Task: Sort the unsolved tickets in your groups, group by Solved date in ascending order.
Action: Mouse moved to (75, 438)
Screenshot: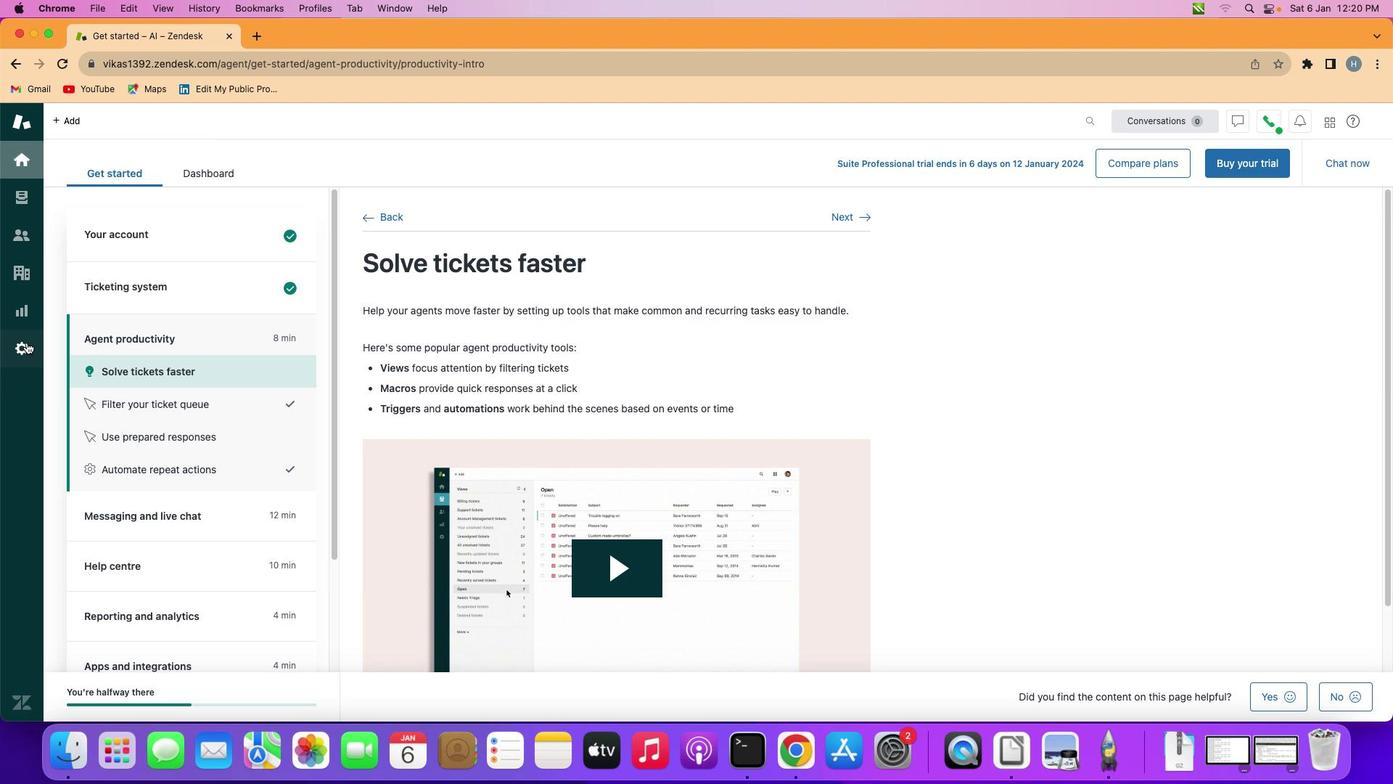 
Action: Mouse pressed left at (75, 438)
Screenshot: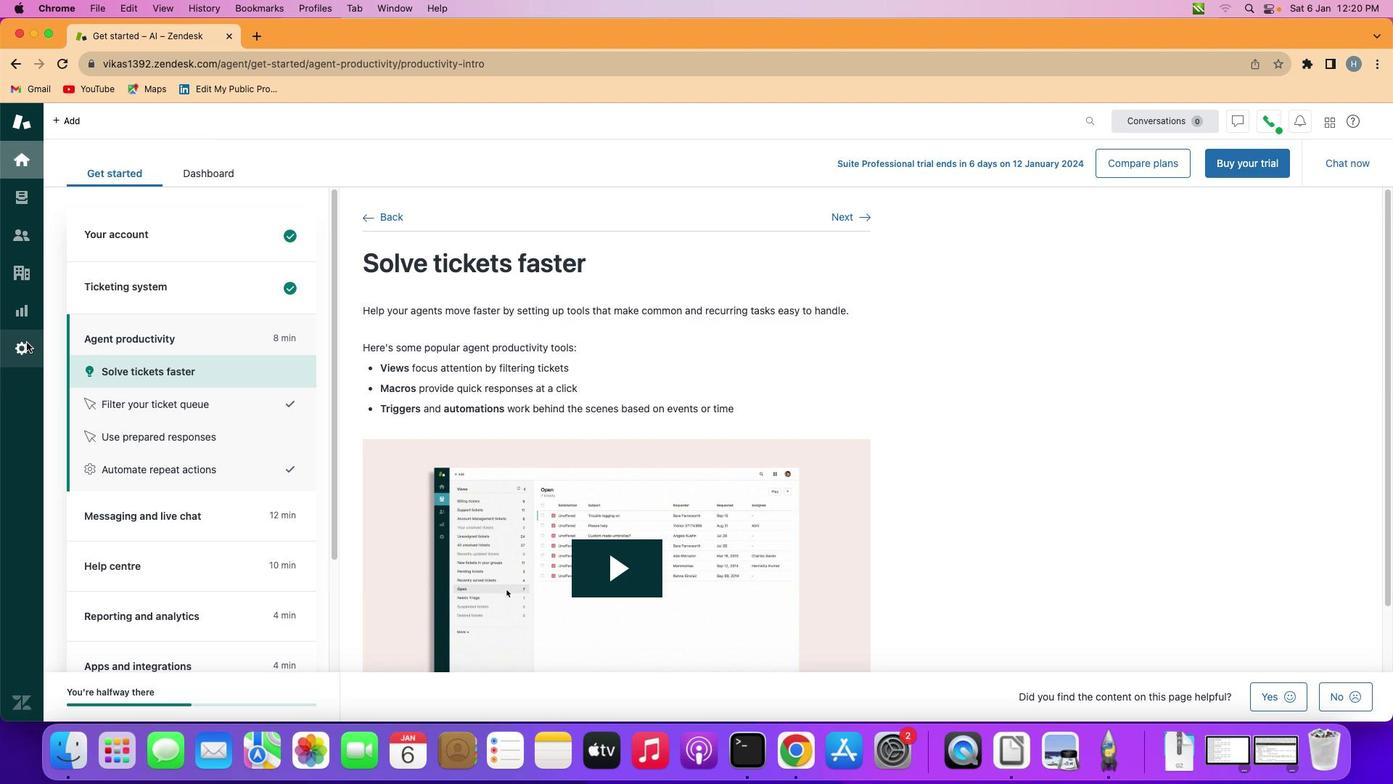 
Action: Mouse moved to (458, 553)
Screenshot: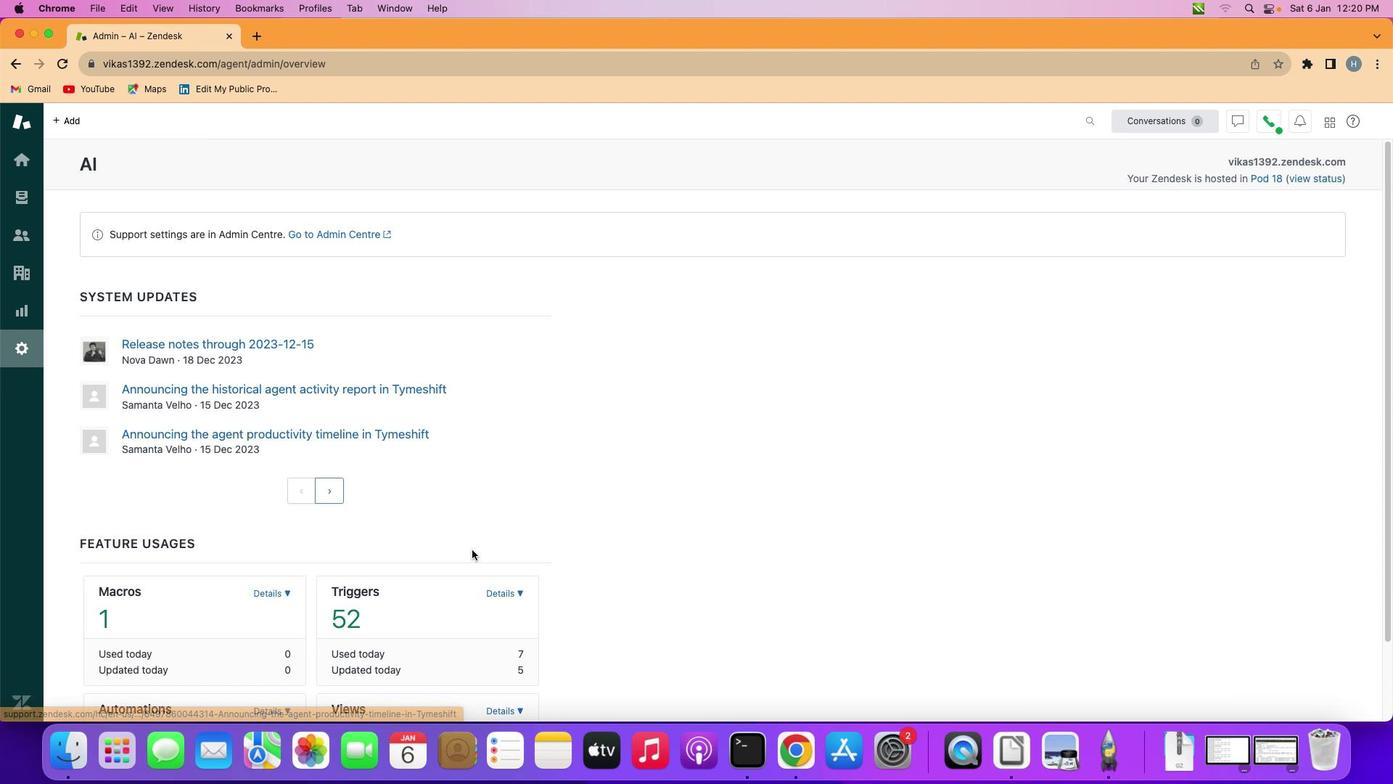 
Action: Mouse scrolled (458, 553) with delta (52, 246)
Screenshot: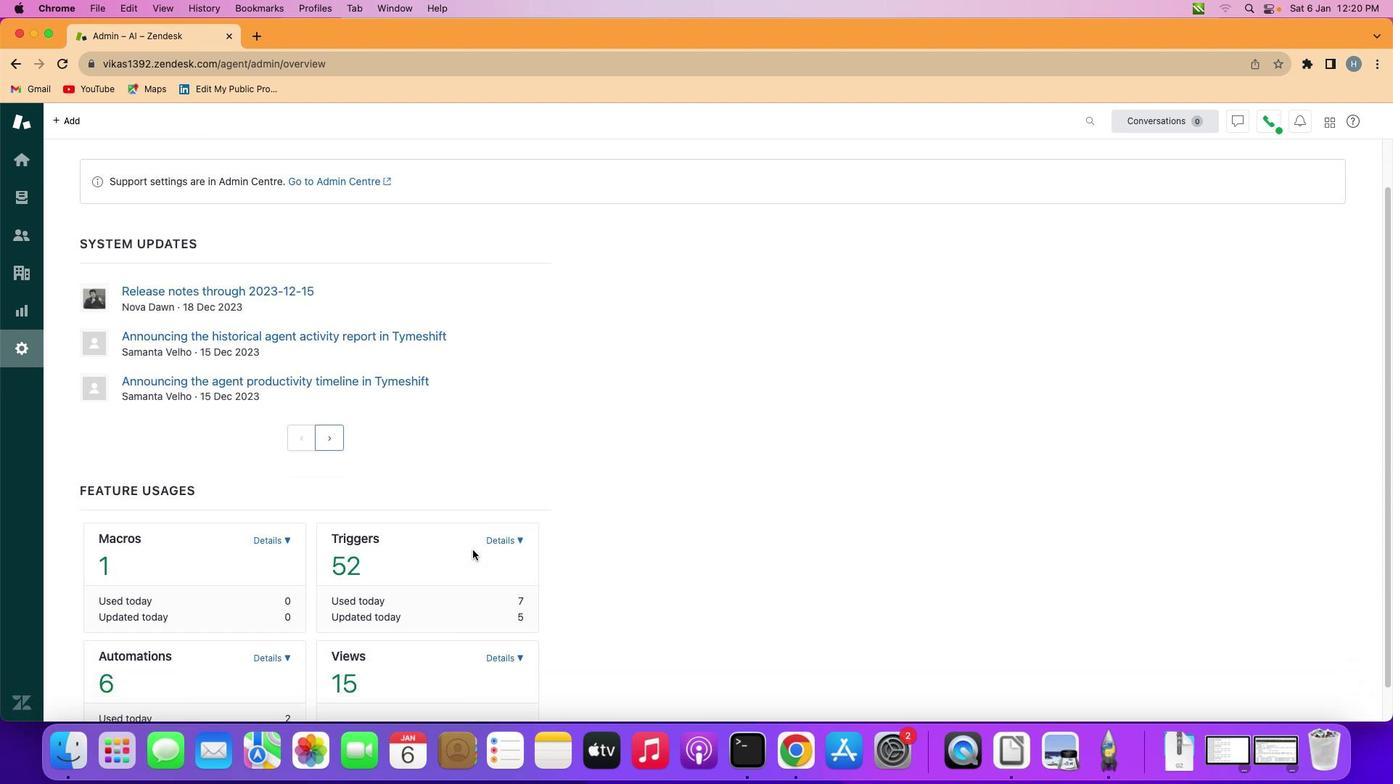 
Action: Mouse scrolled (458, 553) with delta (52, 246)
Screenshot: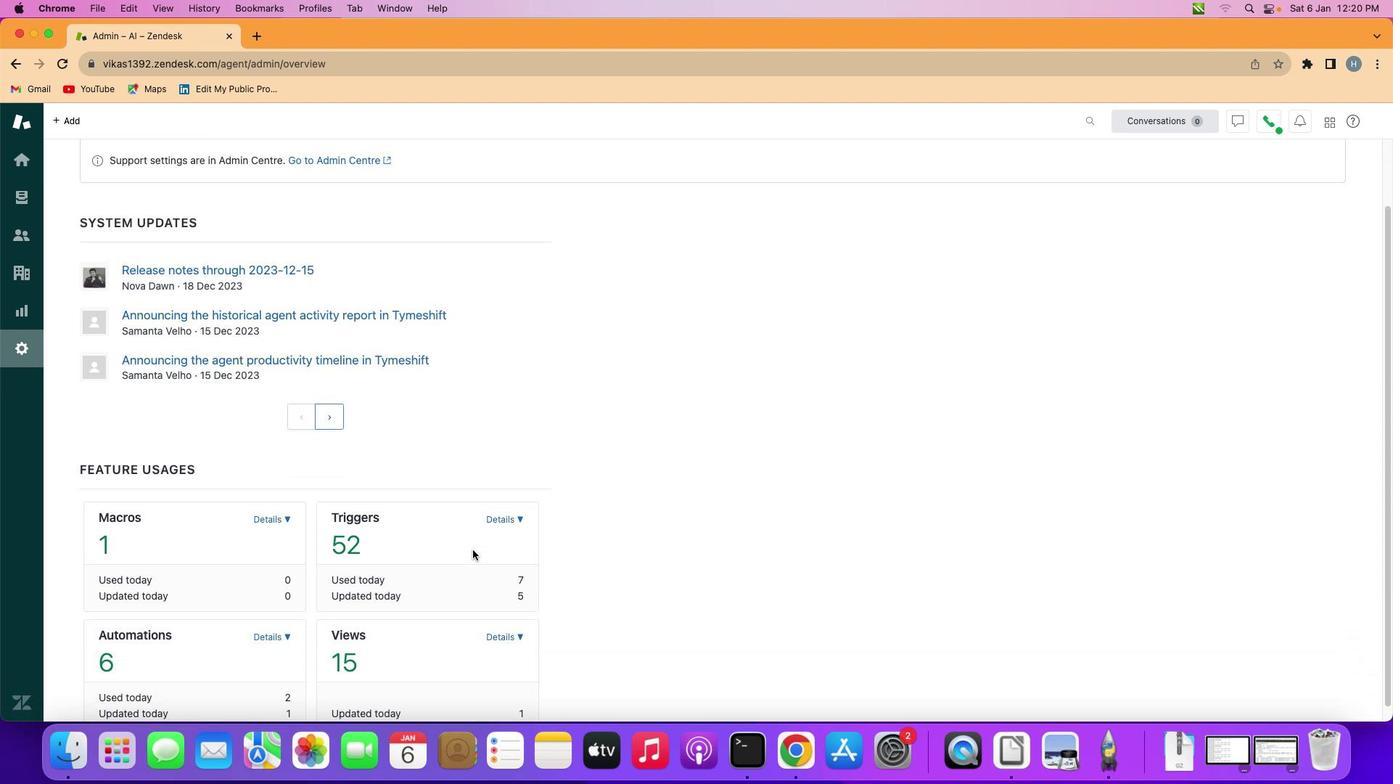 
Action: Mouse scrolled (458, 553) with delta (52, 245)
Screenshot: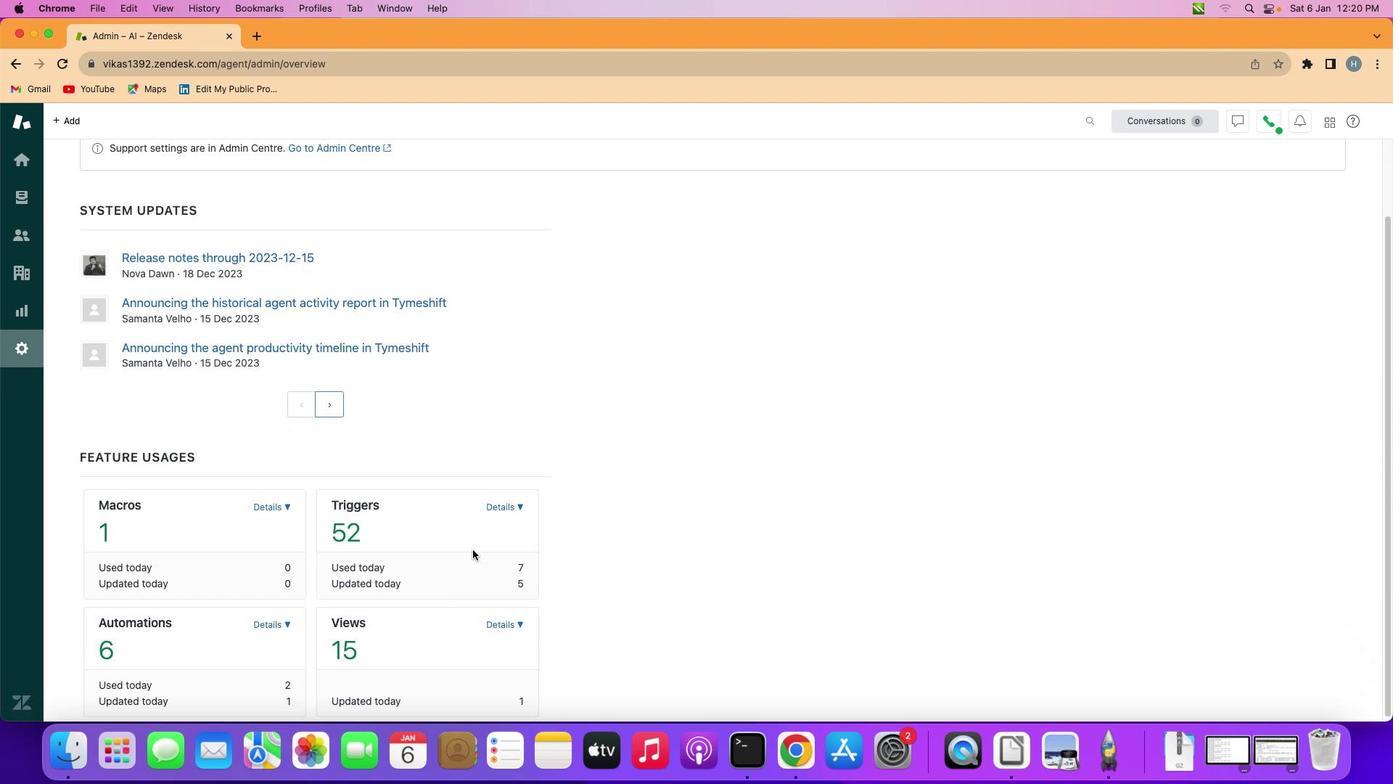 
Action: Mouse moved to (458, 553)
Screenshot: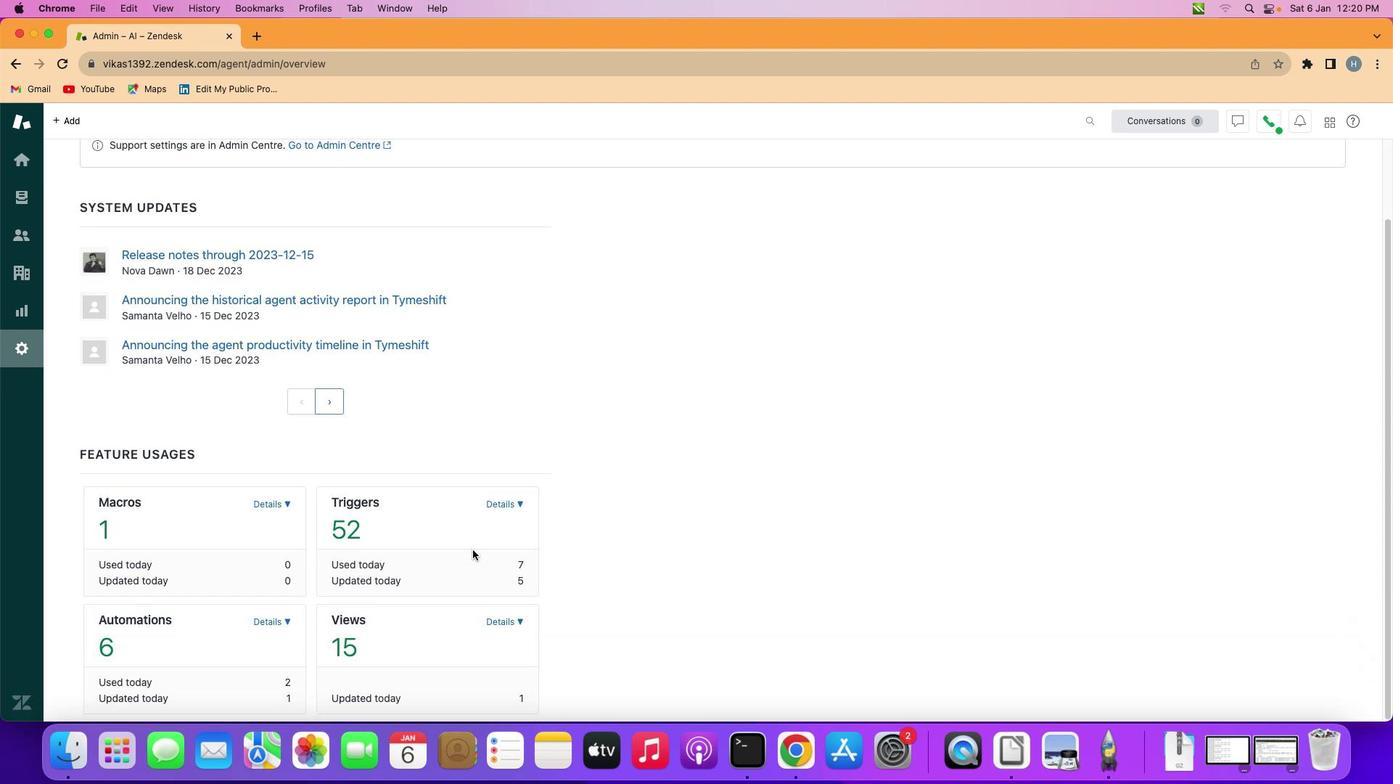 
Action: Mouse scrolled (458, 553) with delta (52, 244)
Screenshot: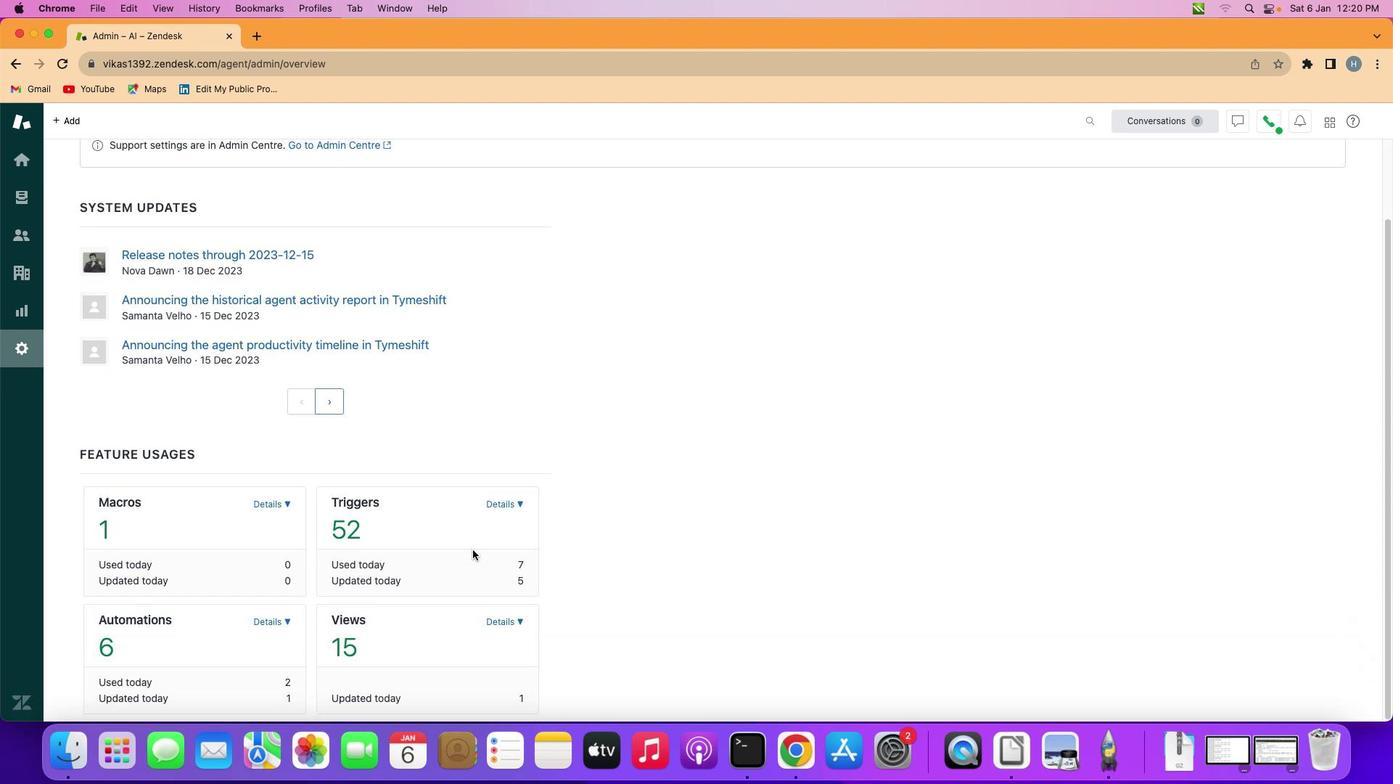 
Action: Mouse scrolled (458, 553) with delta (52, 244)
Screenshot: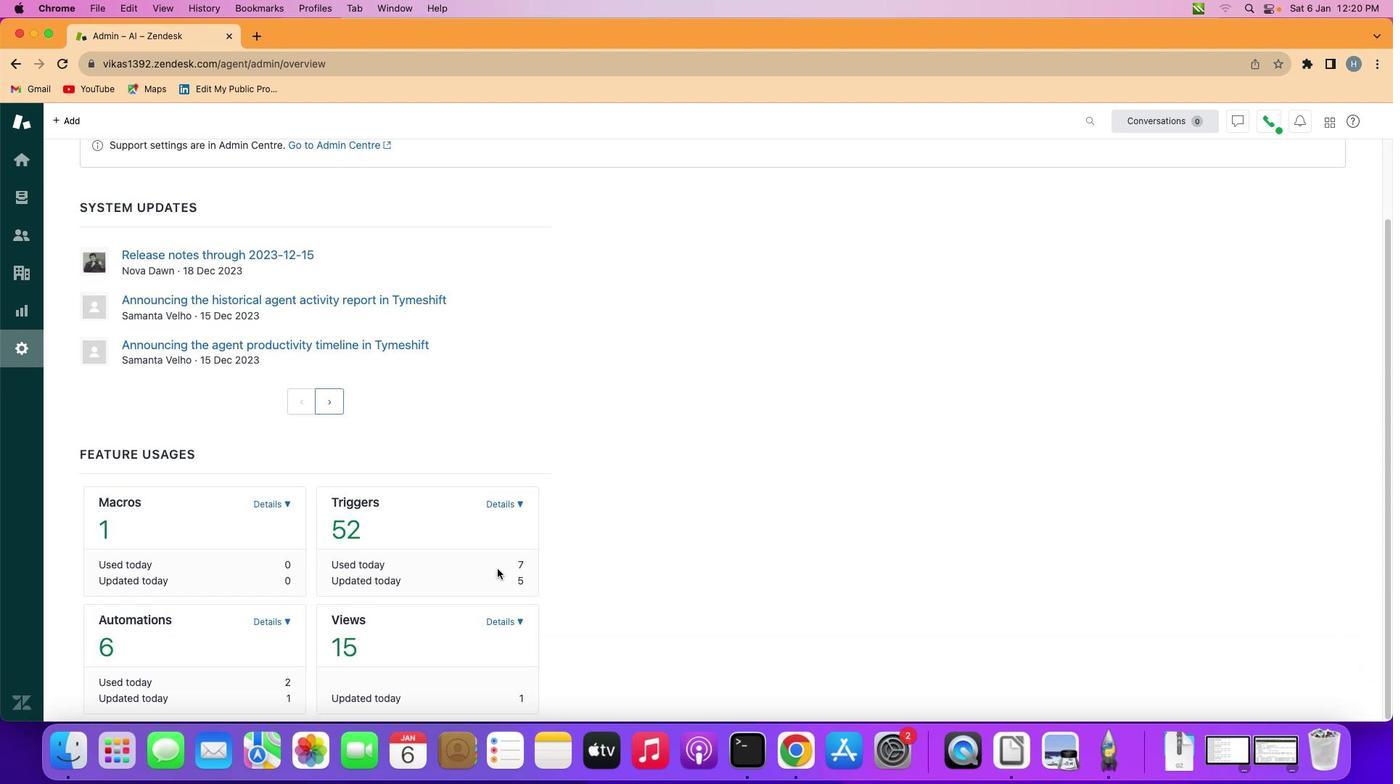 
Action: Mouse moved to (488, 591)
Screenshot: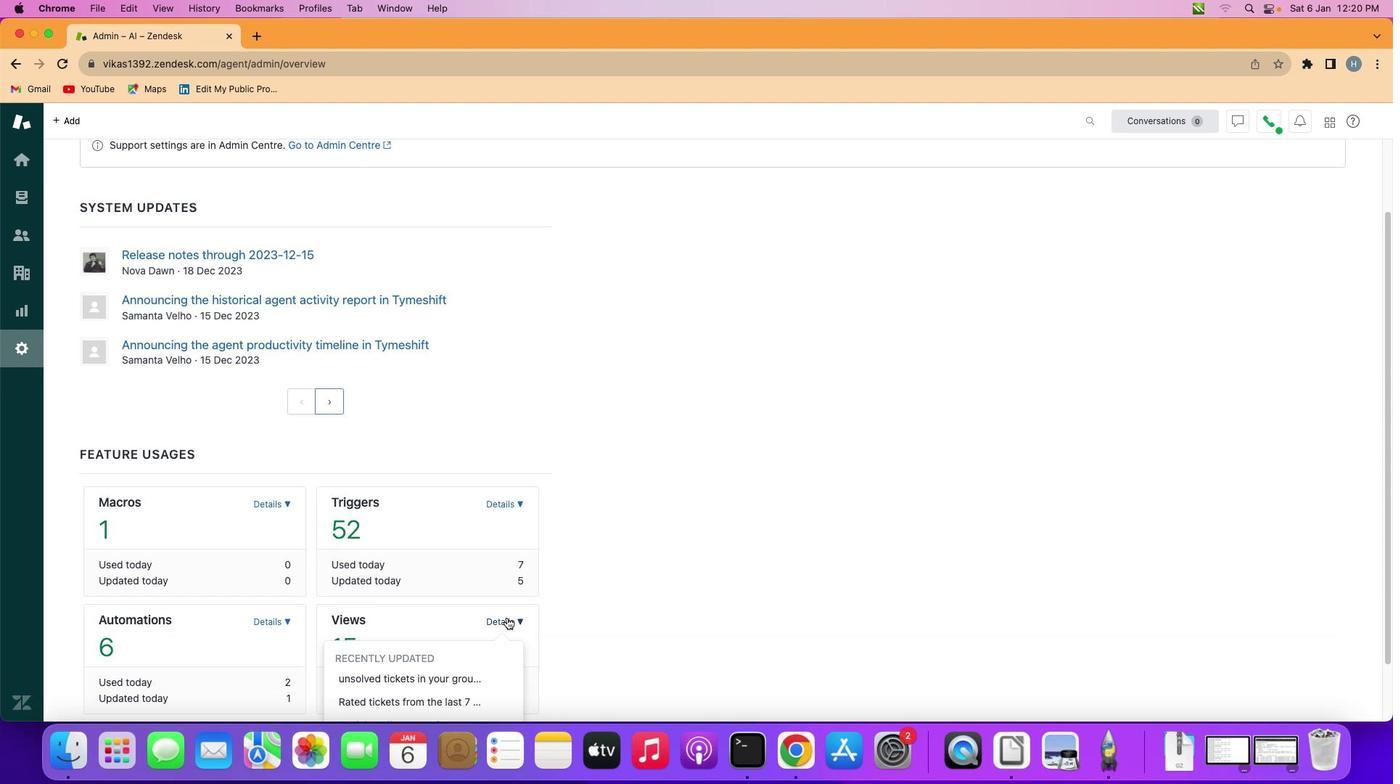 
Action: Mouse pressed left at (488, 591)
Screenshot: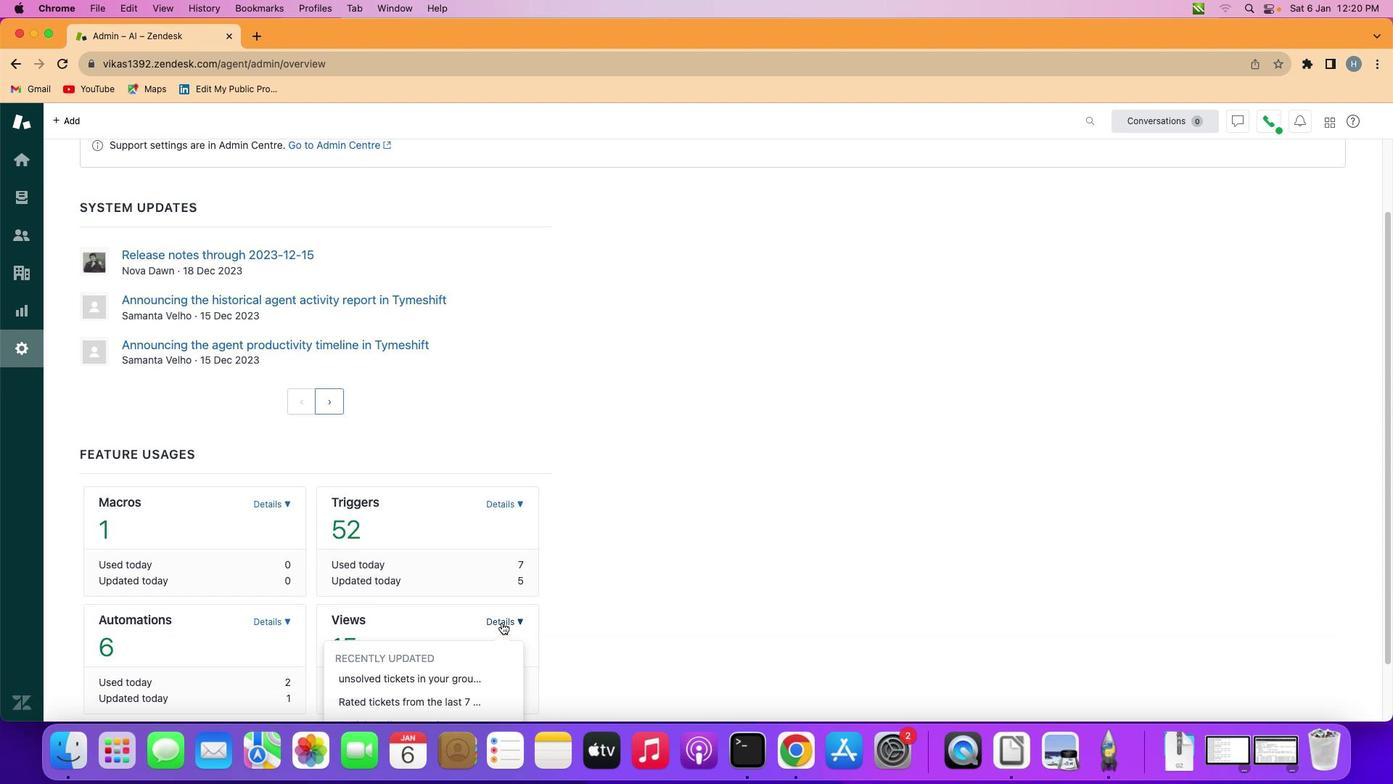 
Action: Mouse moved to (423, 625)
Screenshot: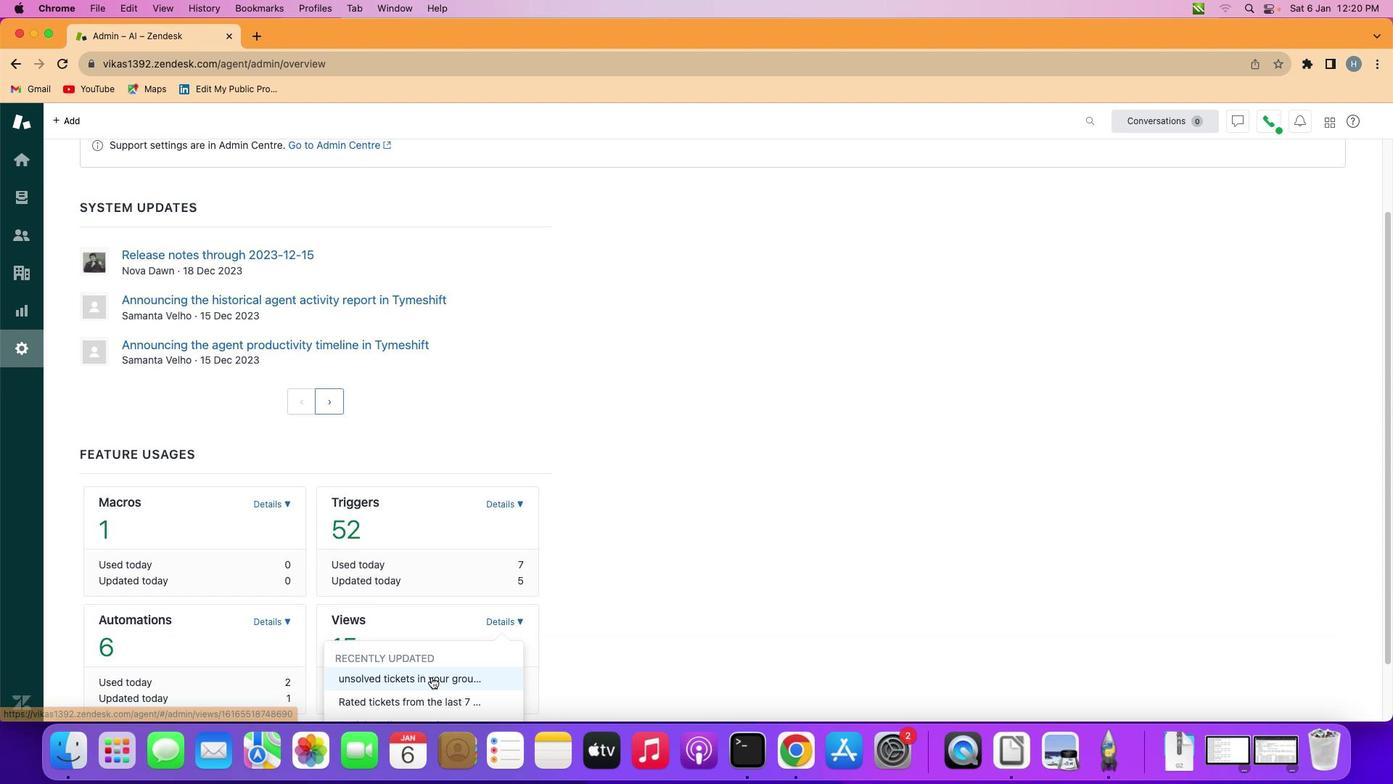 
Action: Mouse pressed left at (423, 625)
Screenshot: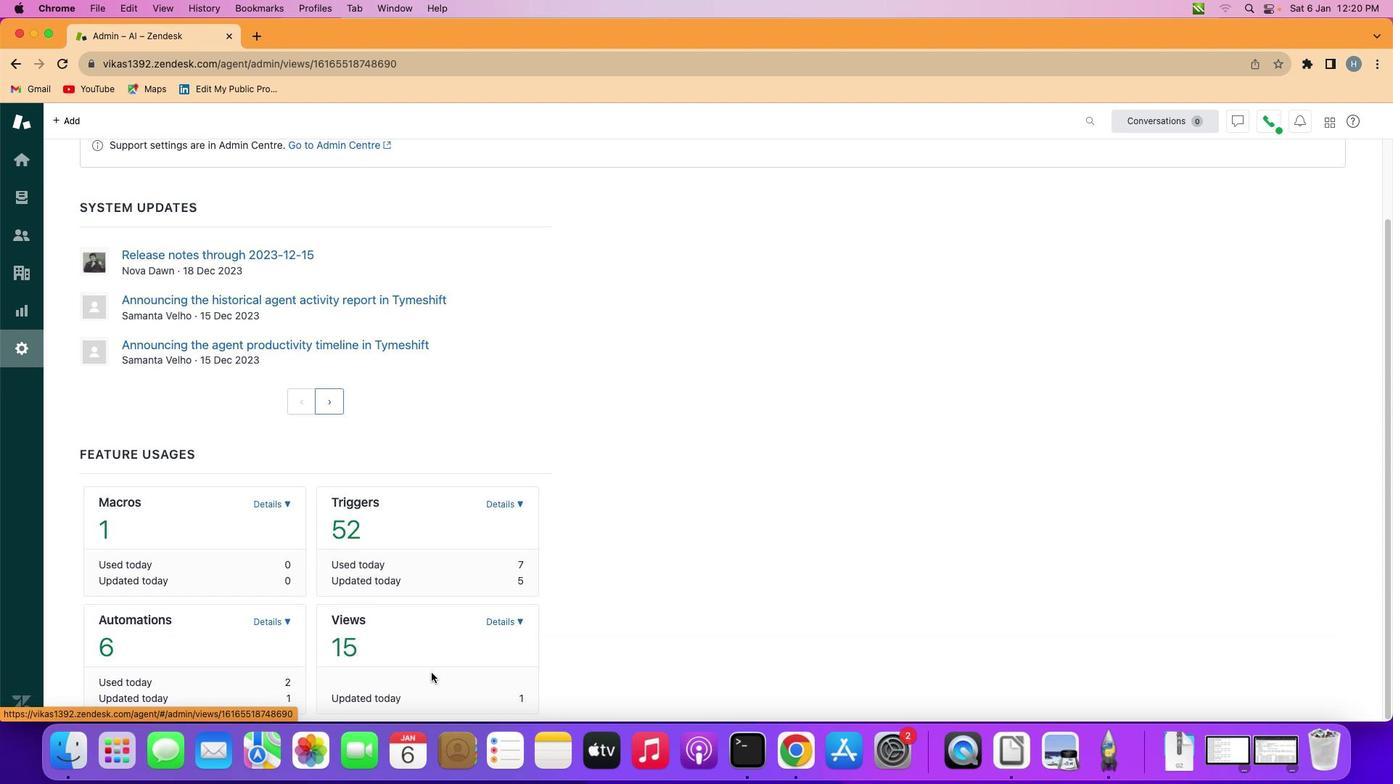 
Action: Mouse moved to (487, 536)
Screenshot: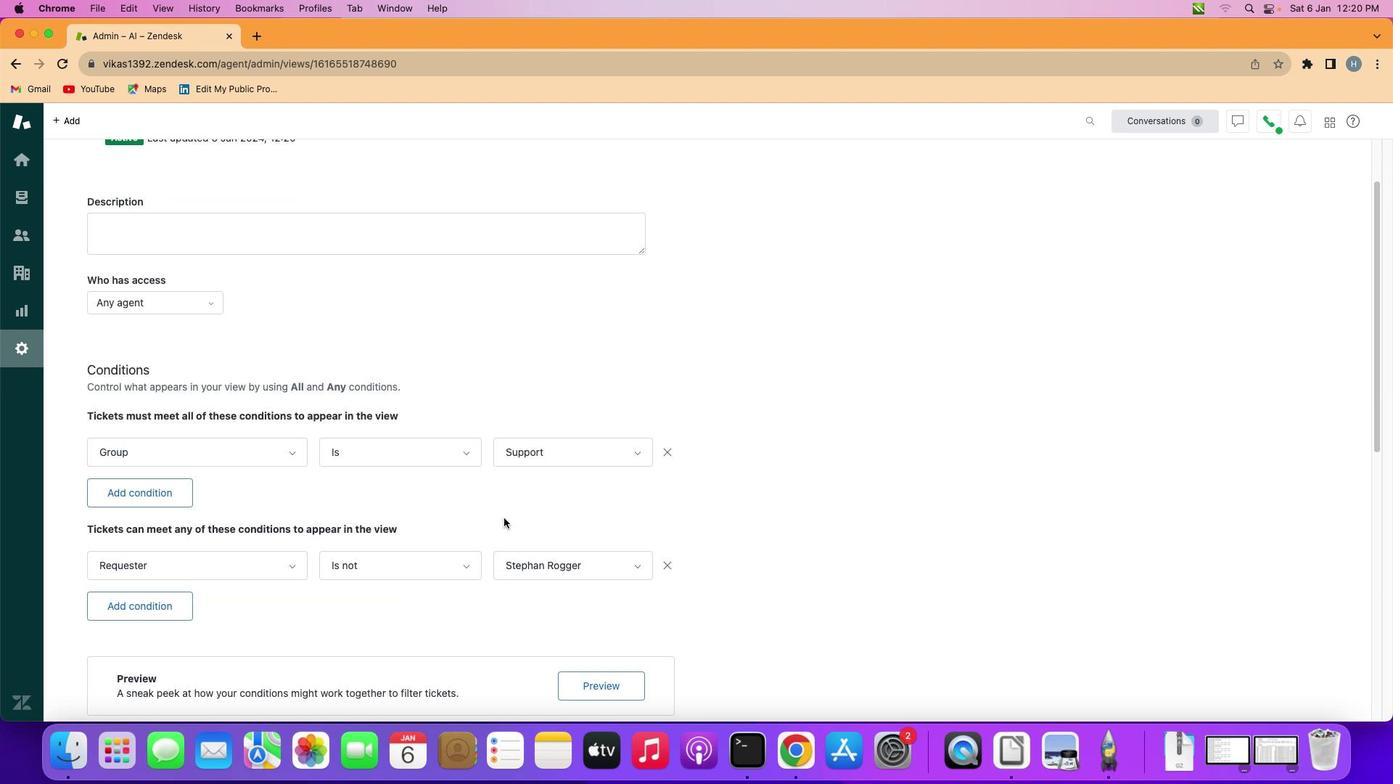 
Action: Mouse scrolled (487, 536) with delta (52, 246)
Screenshot: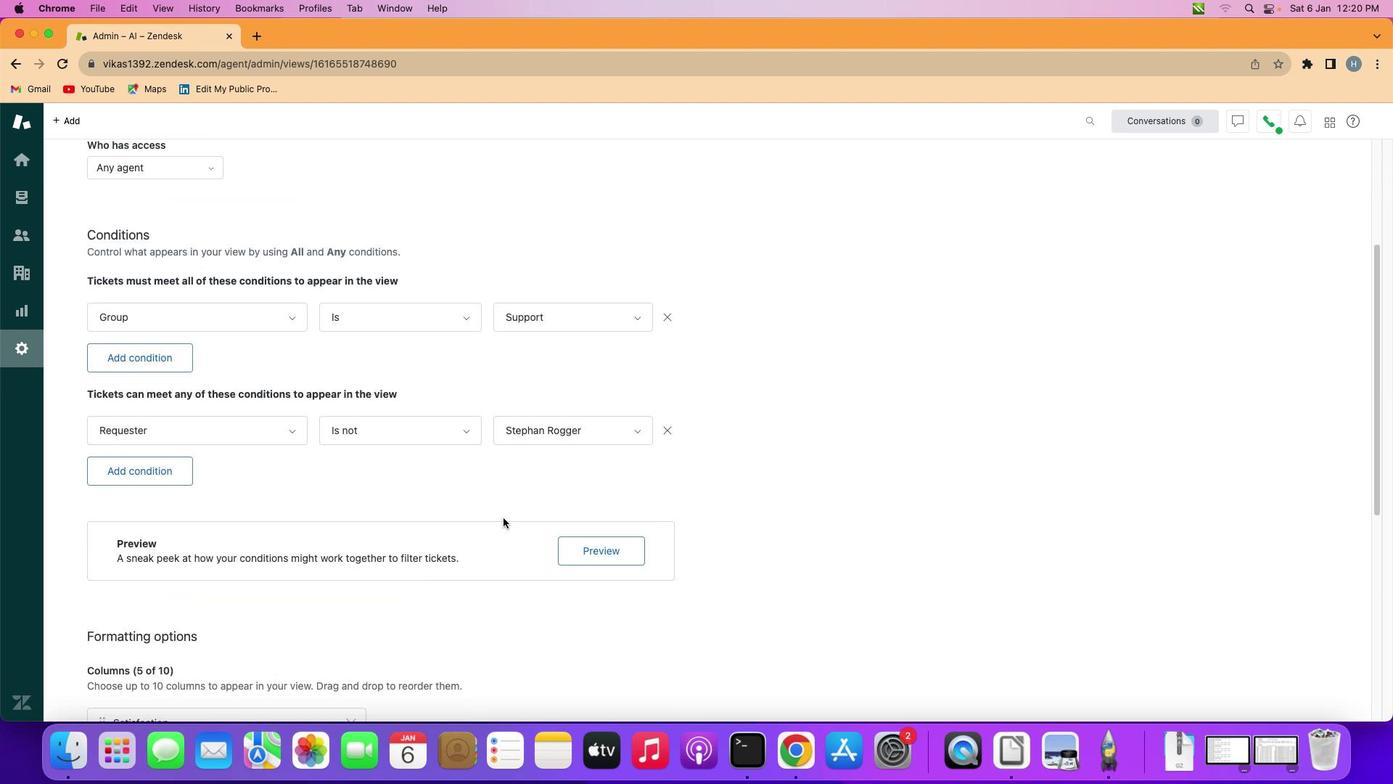 
Action: Mouse scrolled (487, 536) with delta (52, 248)
Screenshot: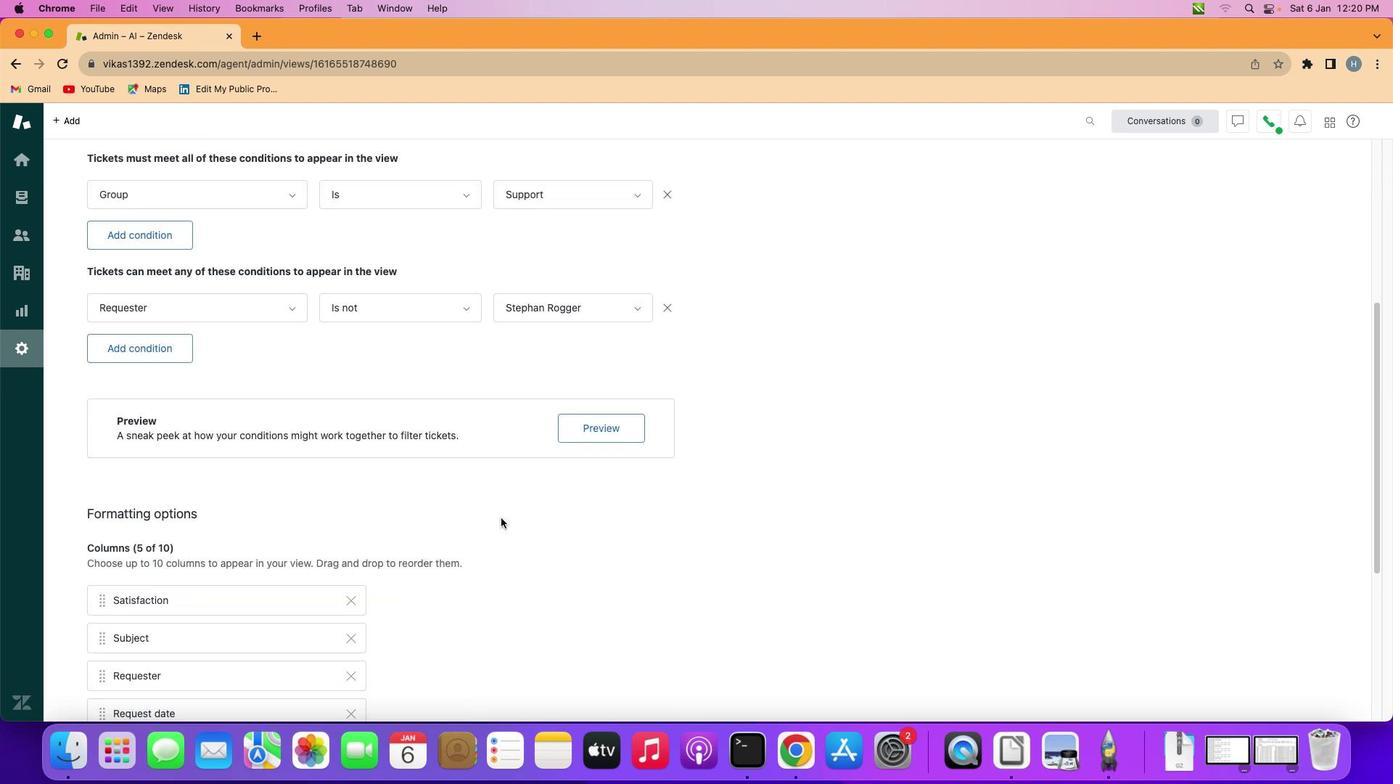 
Action: Mouse scrolled (487, 536) with delta (52, 245)
Screenshot: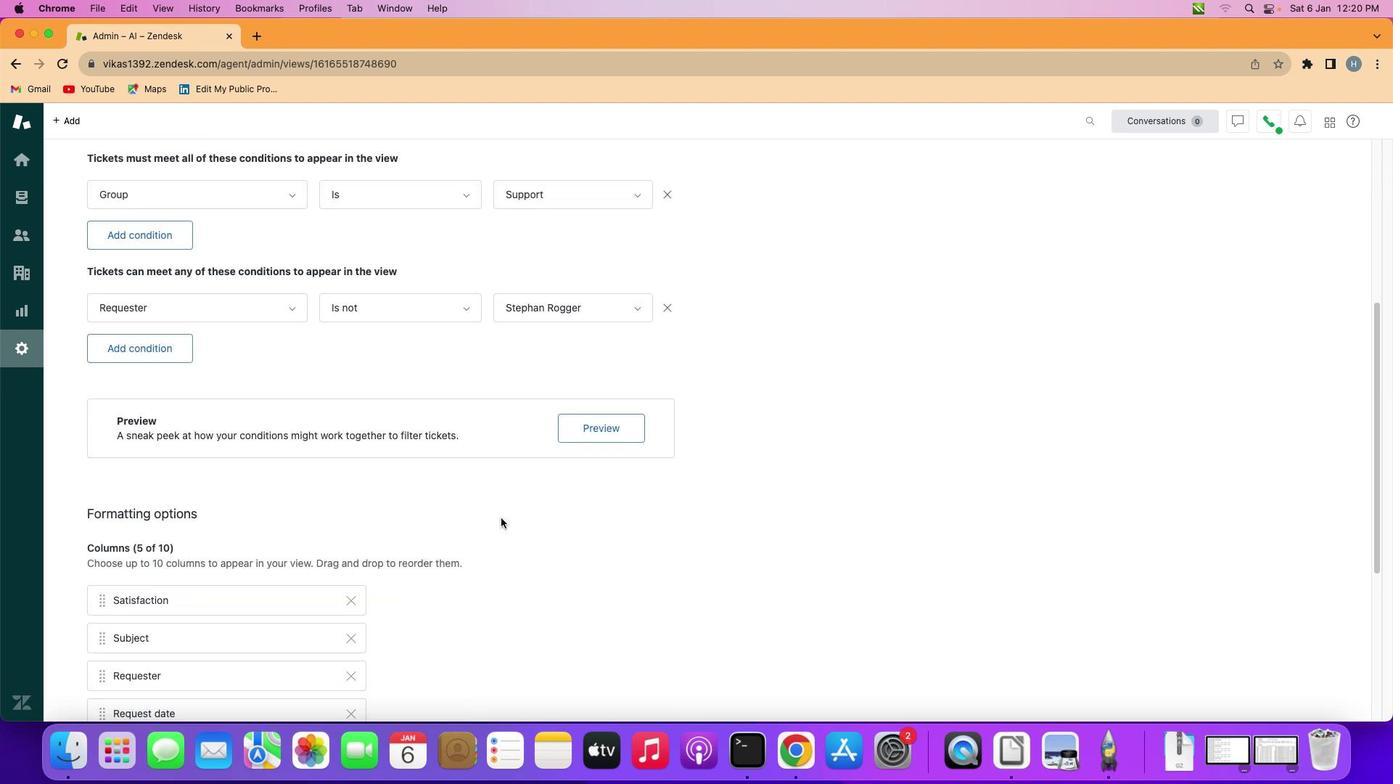 
Action: Mouse scrolled (487, 536) with delta (52, 245)
Screenshot: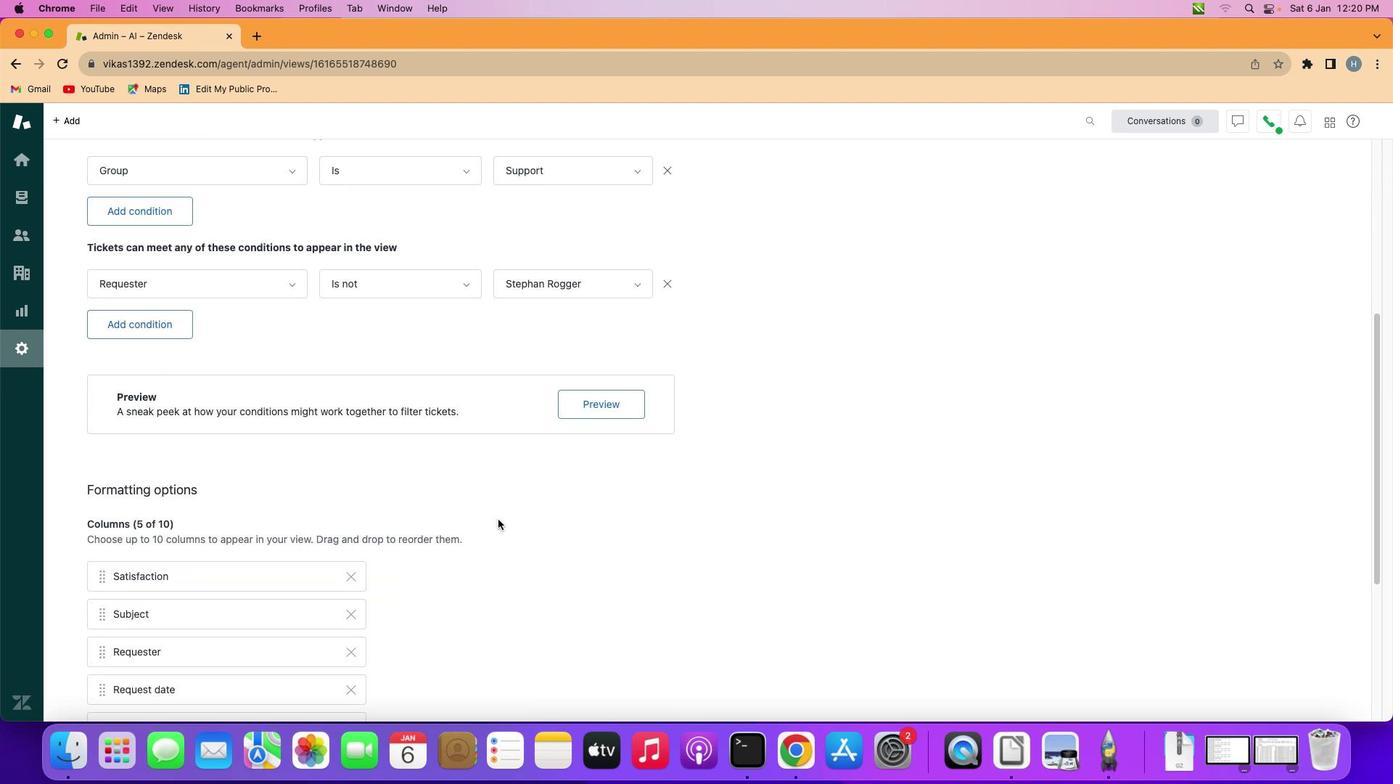 
Action: Mouse scrolled (487, 536) with delta (52, 244)
Screenshot: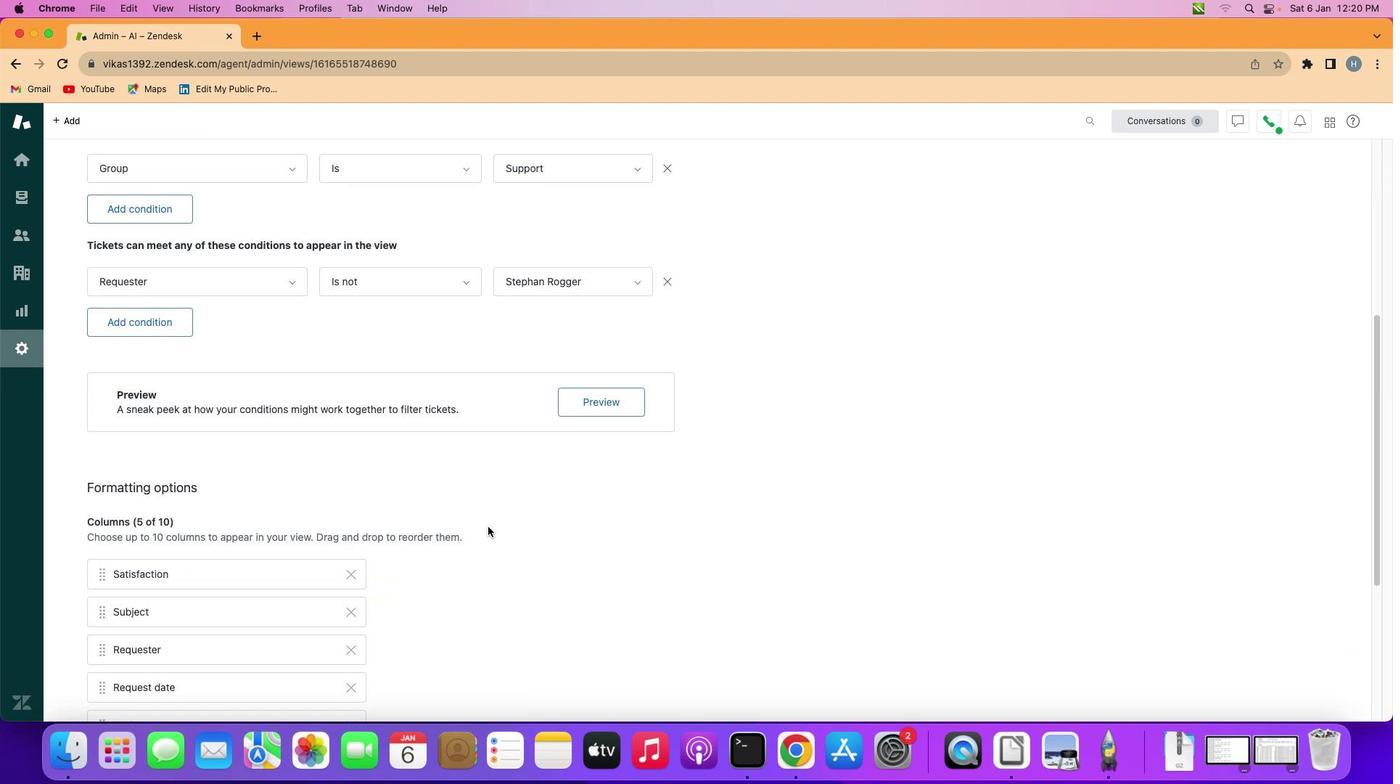 
Action: Mouse moved to (468, 542)
Screenshot: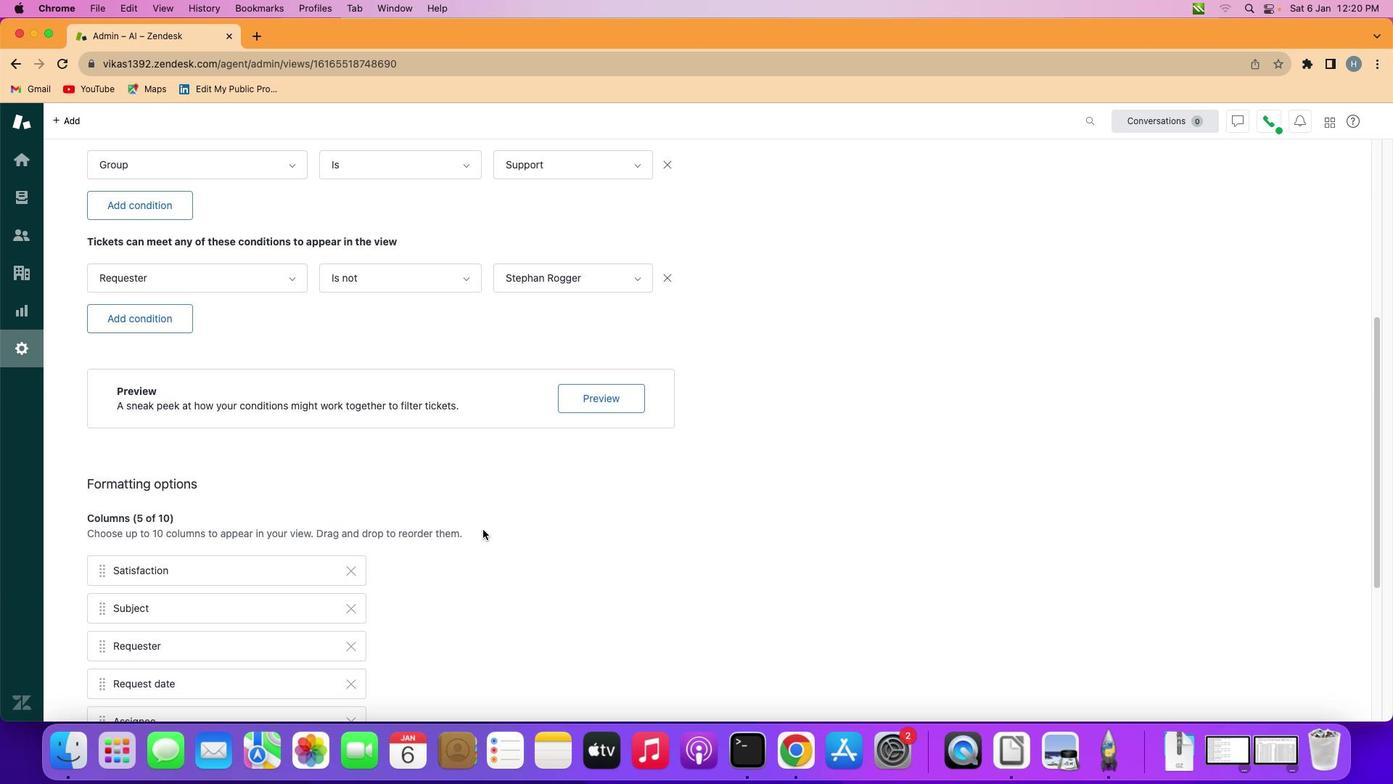 
Action: Mouse scrolled (468, 542) with delta (52, 246)
Screenshot: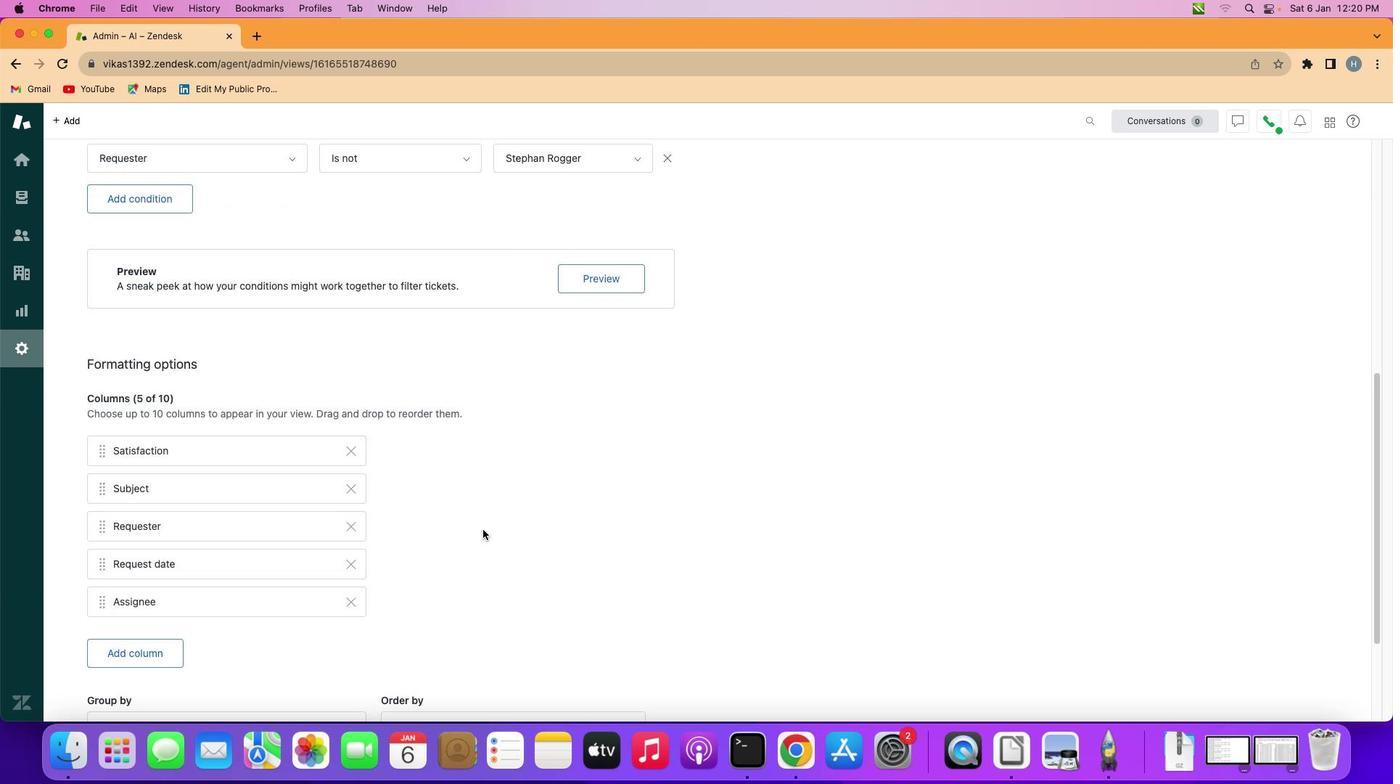 
Action: Mouse scrolled (468, 542) with delta (52, 246)
Screenshot: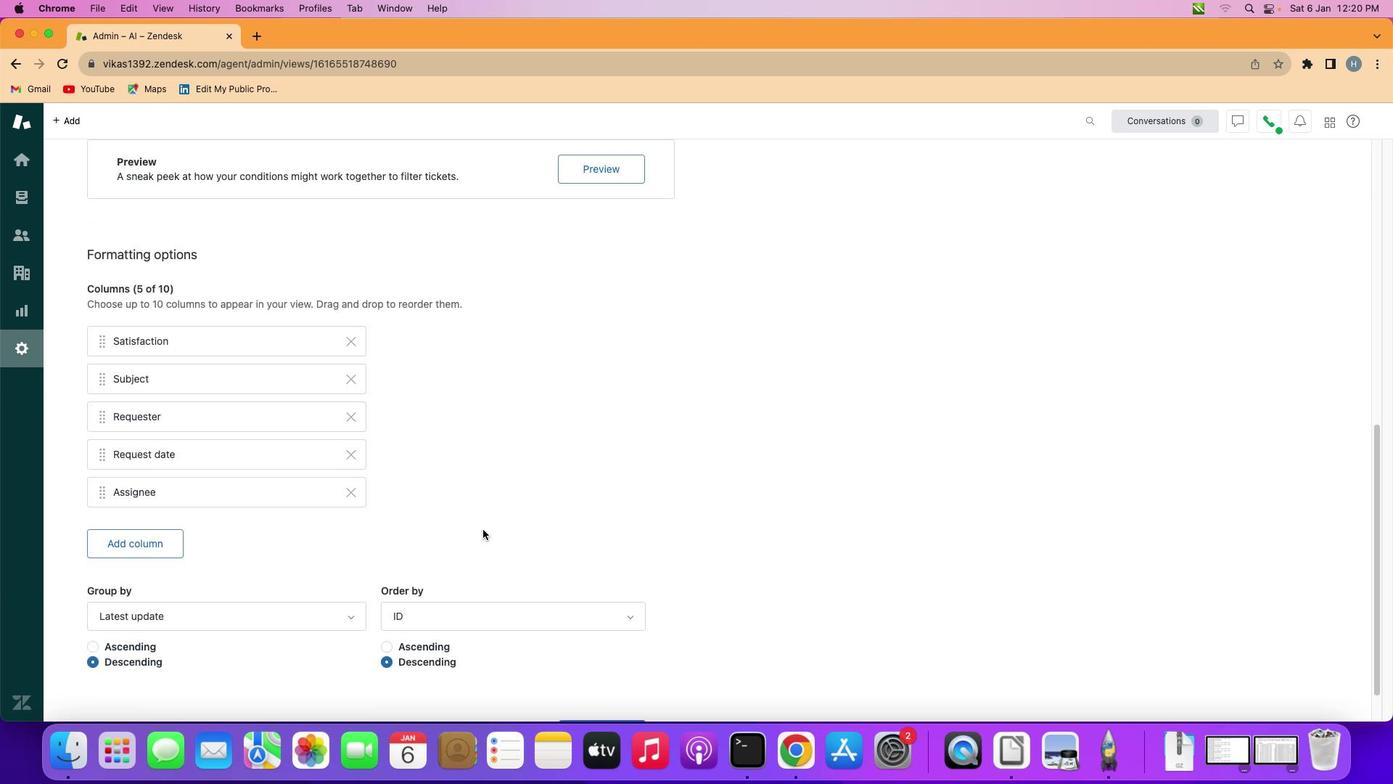 
Action: Mouse scrolled (468, 542) with delta (52, 247)
Screenshot: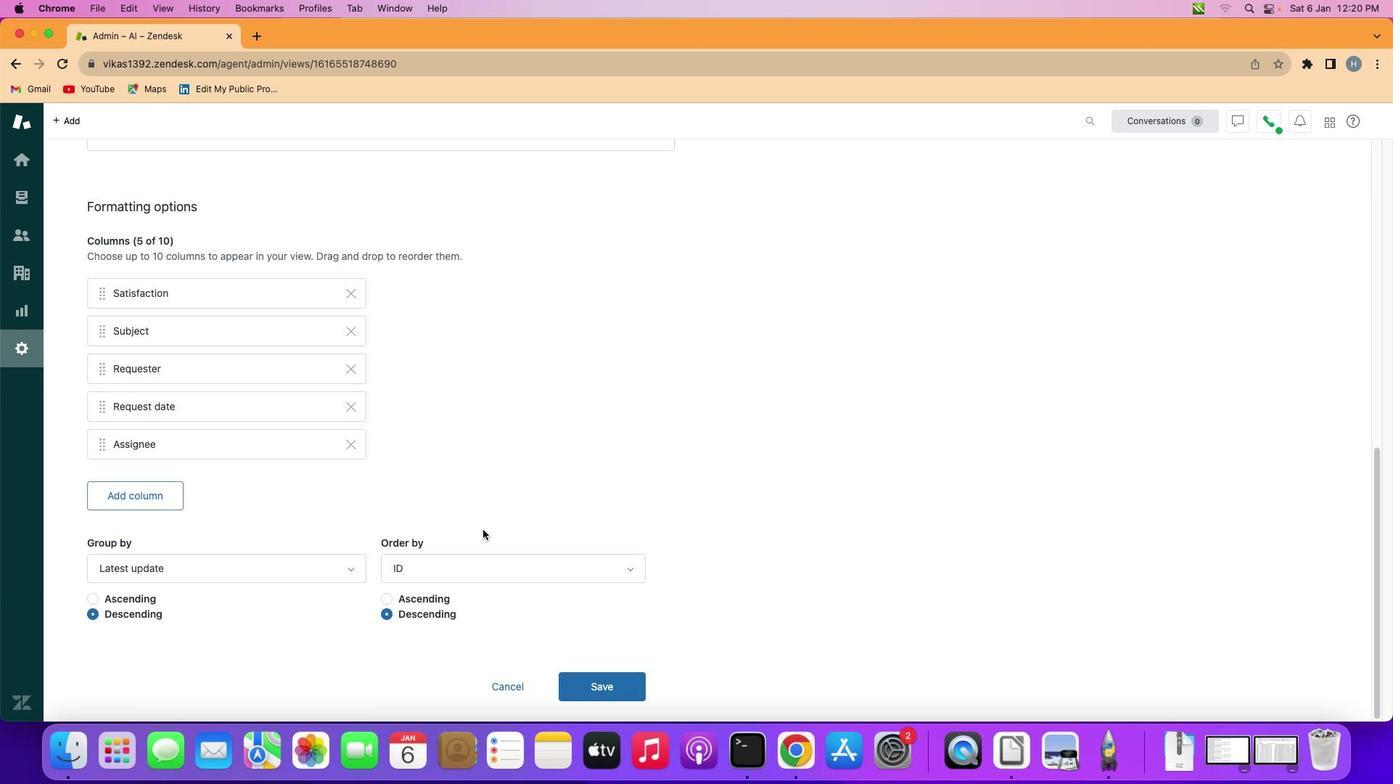 
Action: Mouse scrolled (468, 542) with delta (52, 244)
Screenshot: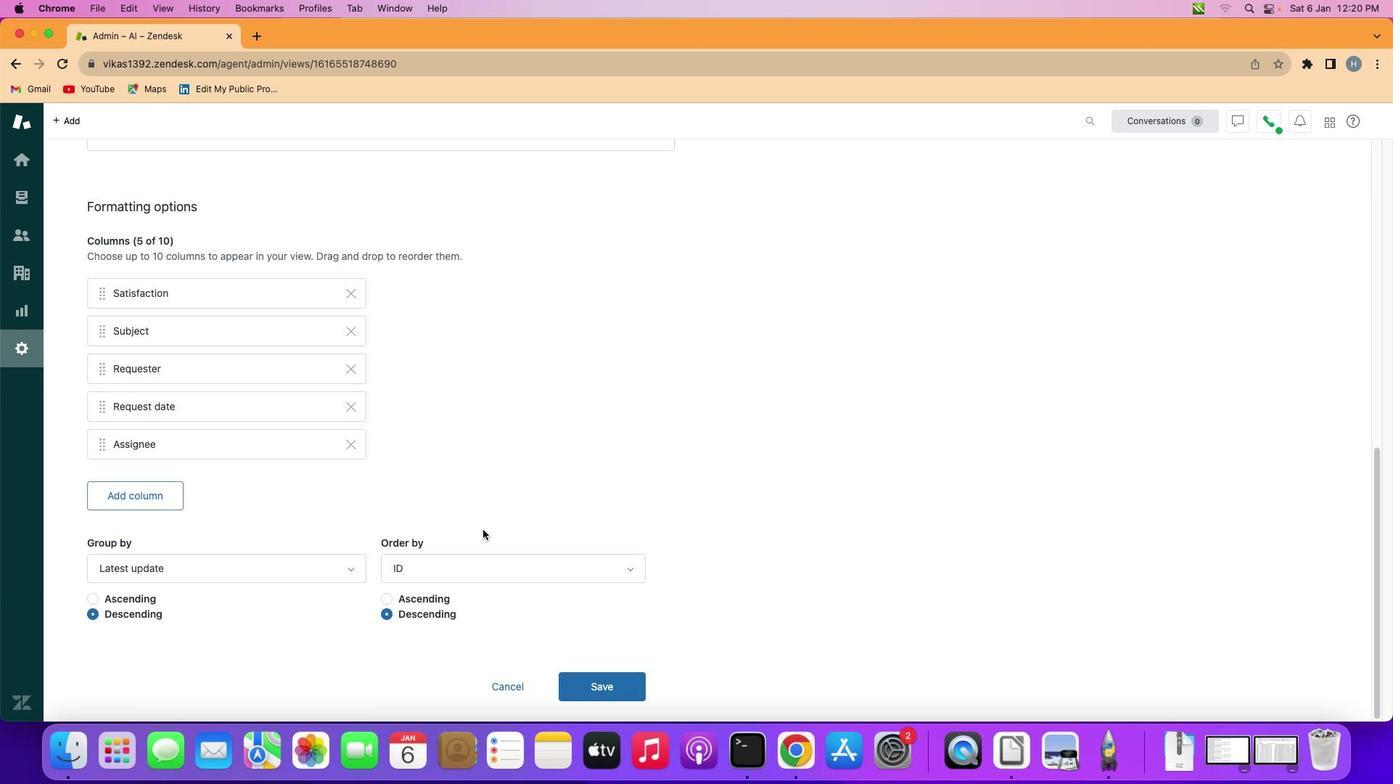 
Action: Mouse scrolled (468, 542) with delta (52, 245)
Screenshot: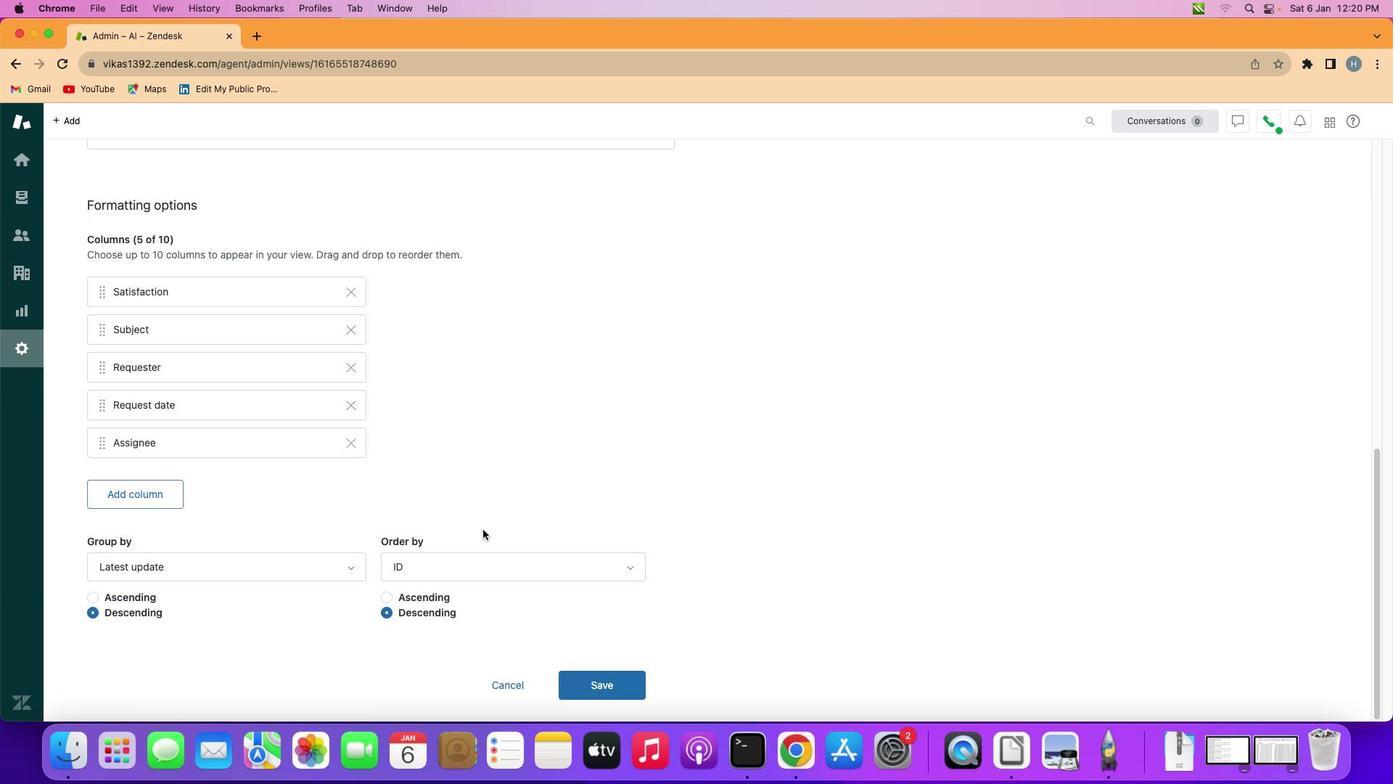 
Action: Mouse scrolled (468, 542) with delta (52, 243)
Screenshot: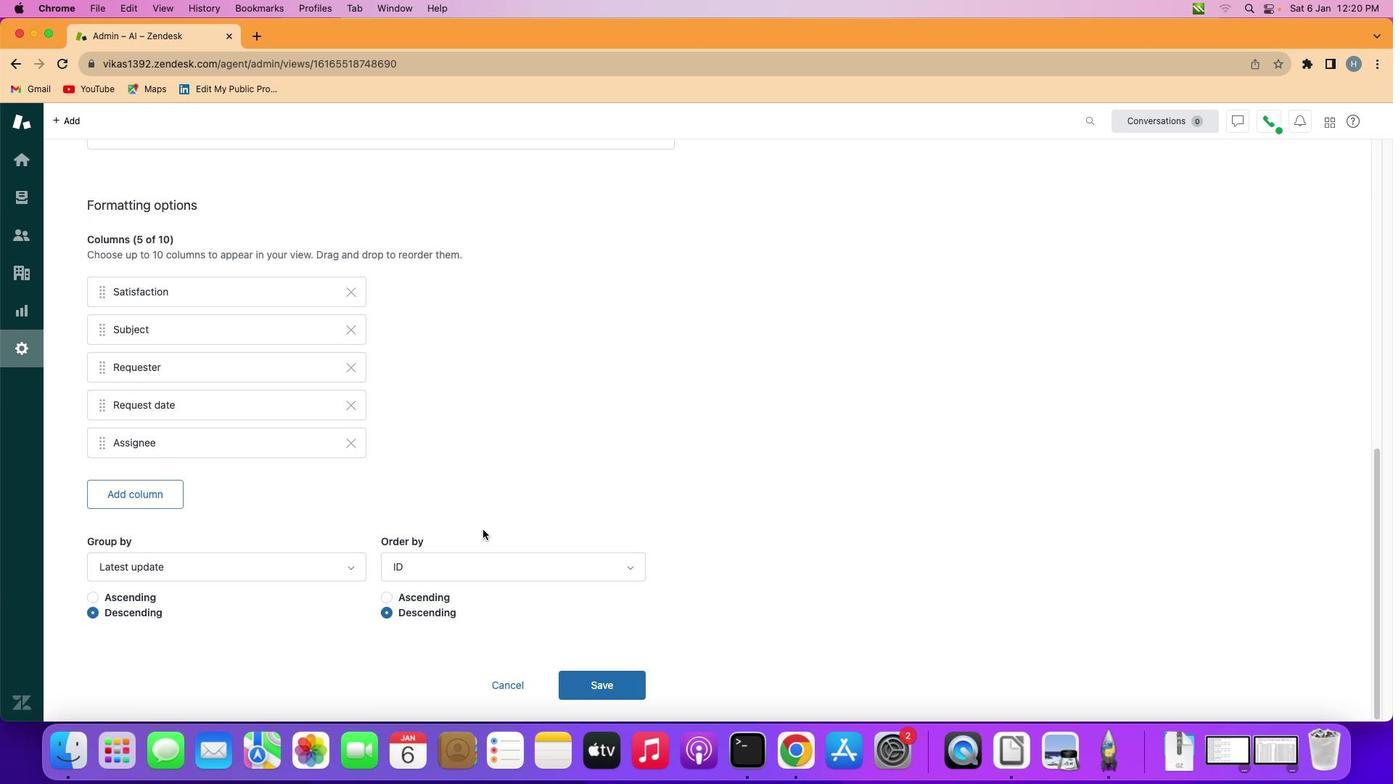 
Action: Mouse scrolled (468, 542) with delta (52, 243)
Screenshot: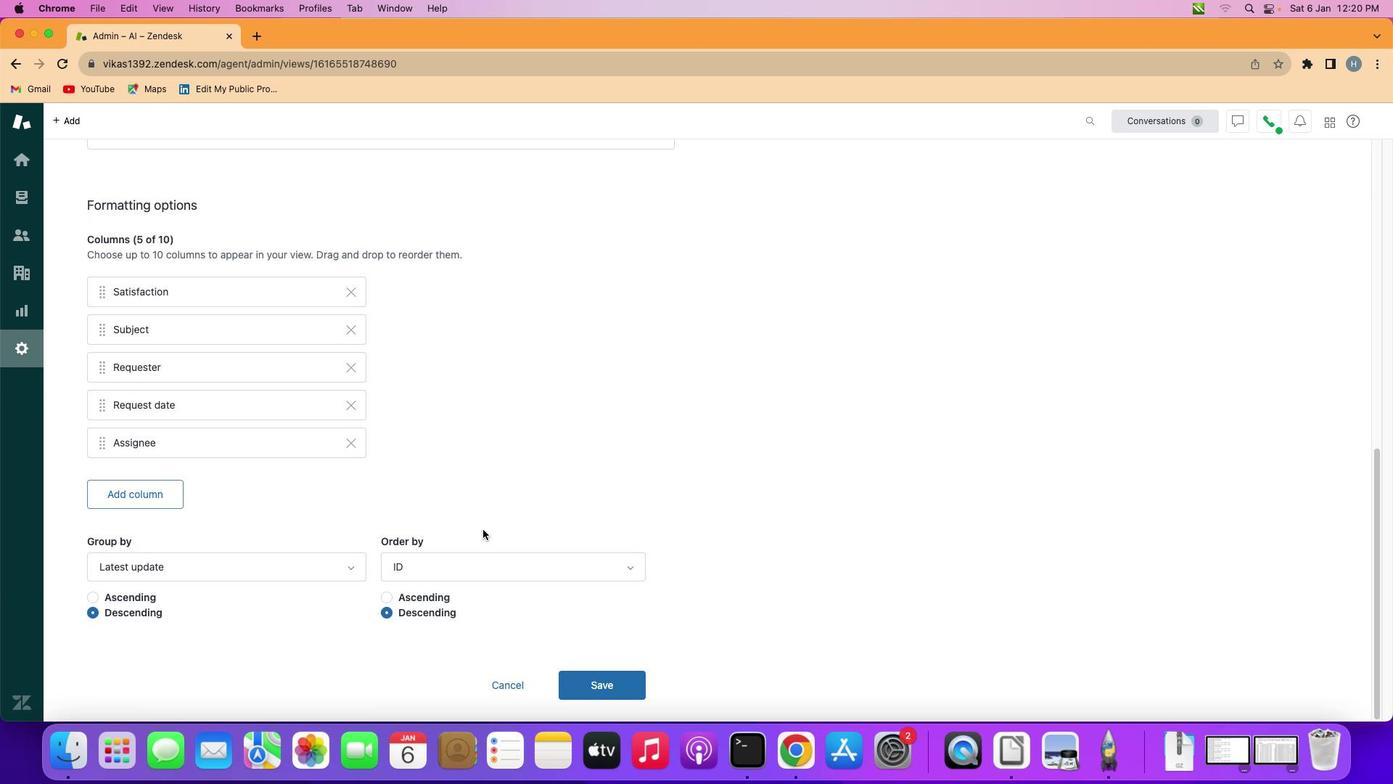 
Action: Mouse moved to (468, 542)
Screenshot: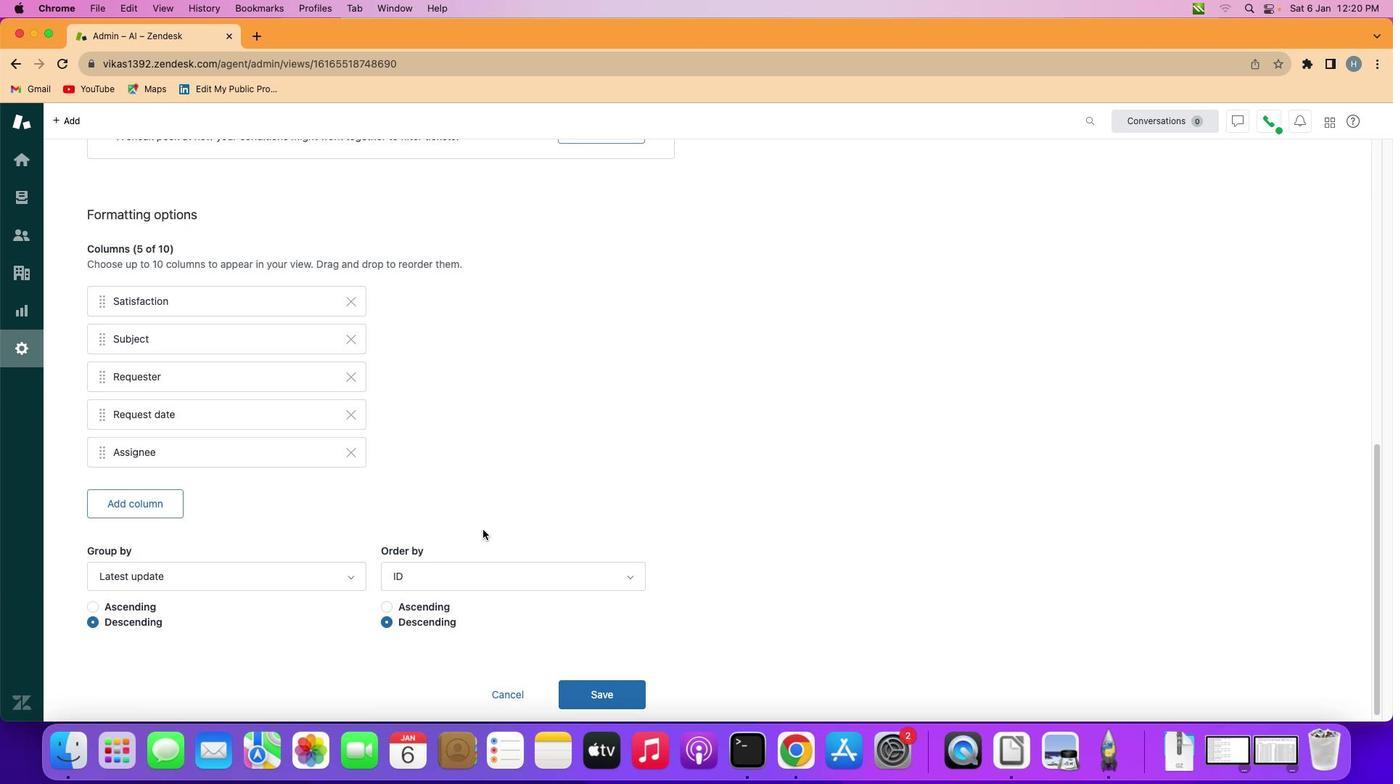 
Action: Mouse scrolled (468, 542) with delta (52, 246)
Screenshot: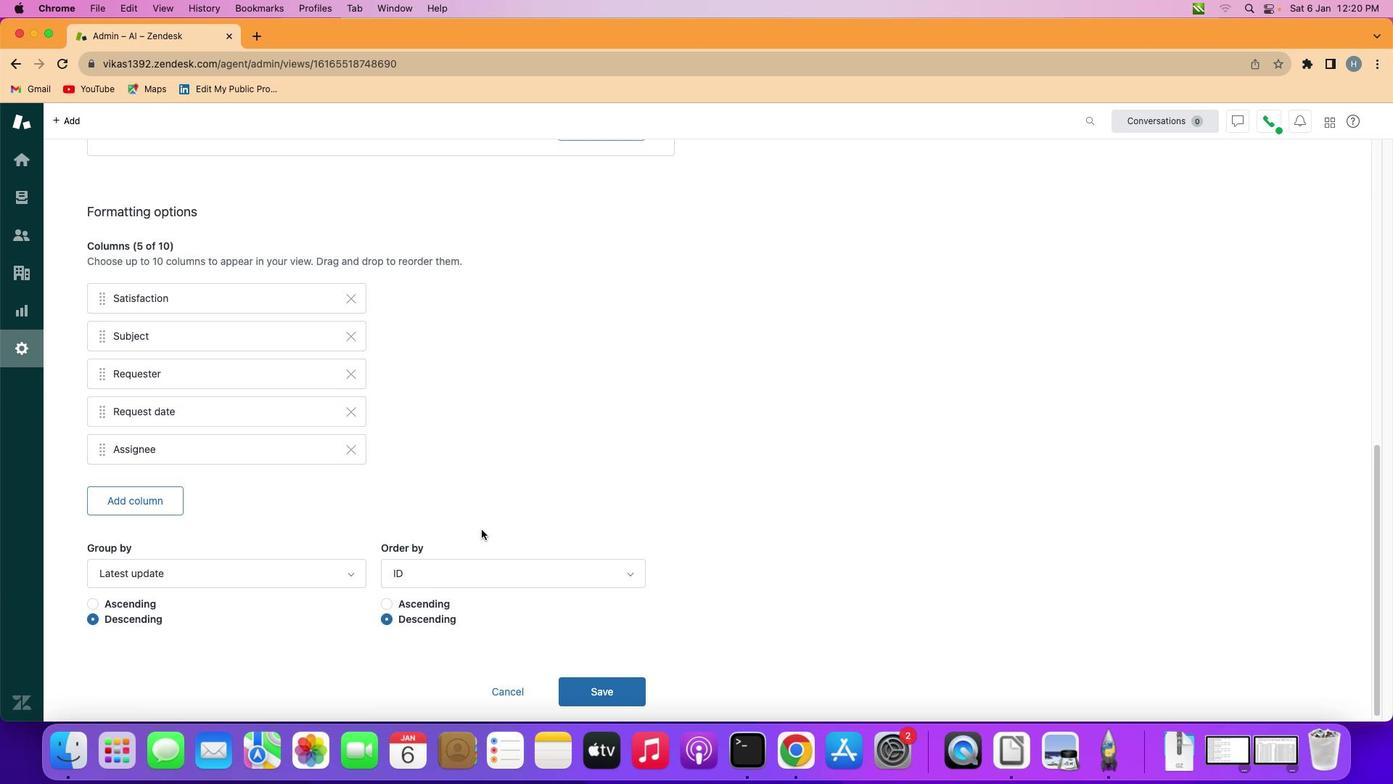 
Action: Mouse scrolled (468, 542) with delta (52, 247)
Screenshot: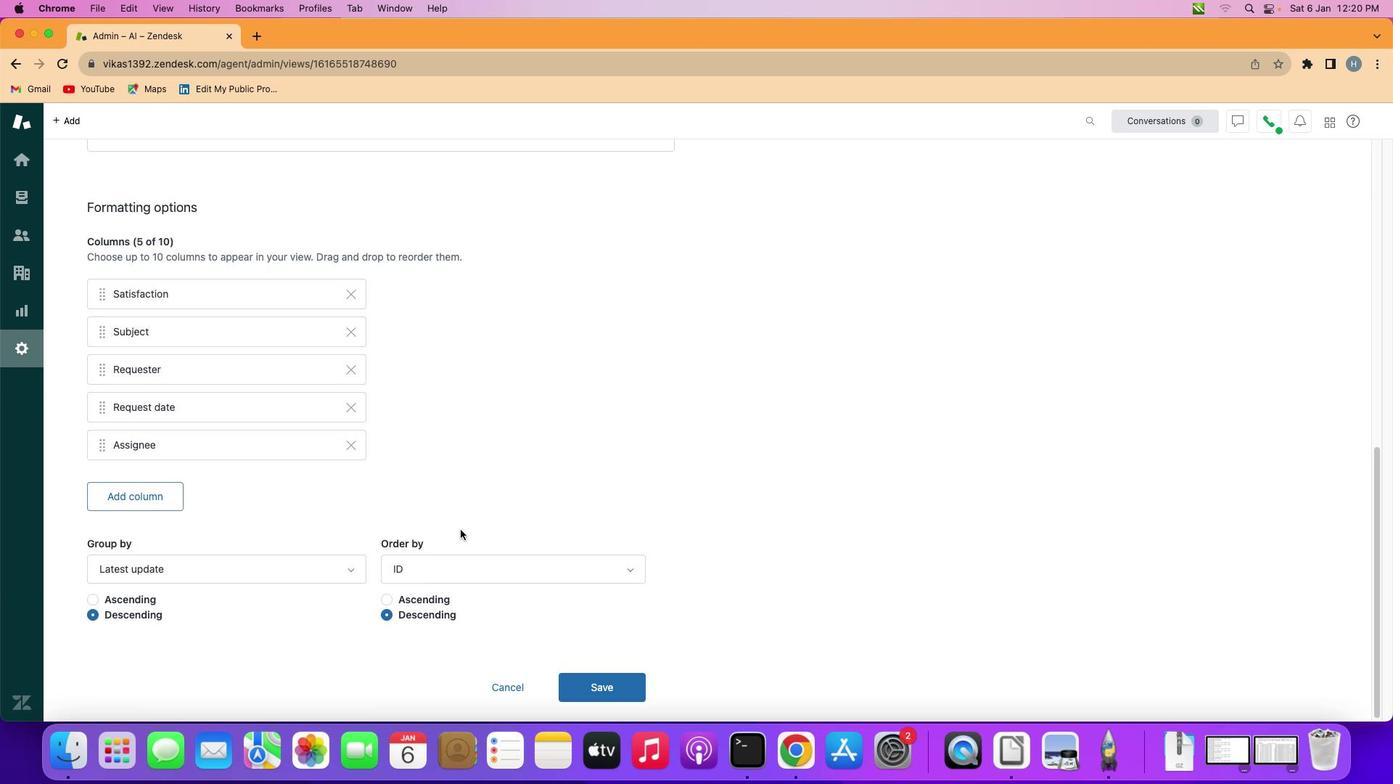 
Action: Mouse scrolled (468, 542) with delta (52, 244)
Screenshot: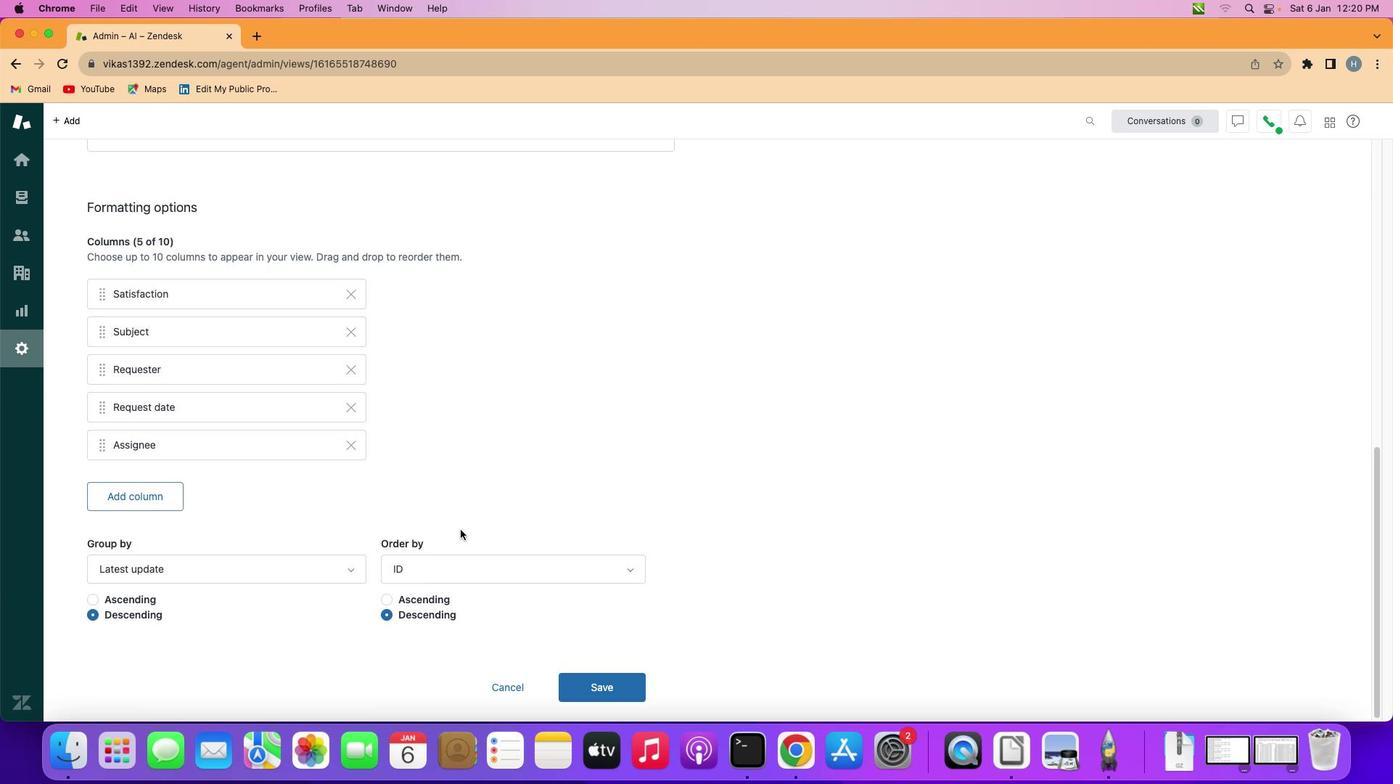 
Action: Mouse scrolled (468, 542) with delta (52, 245)
Screenshot: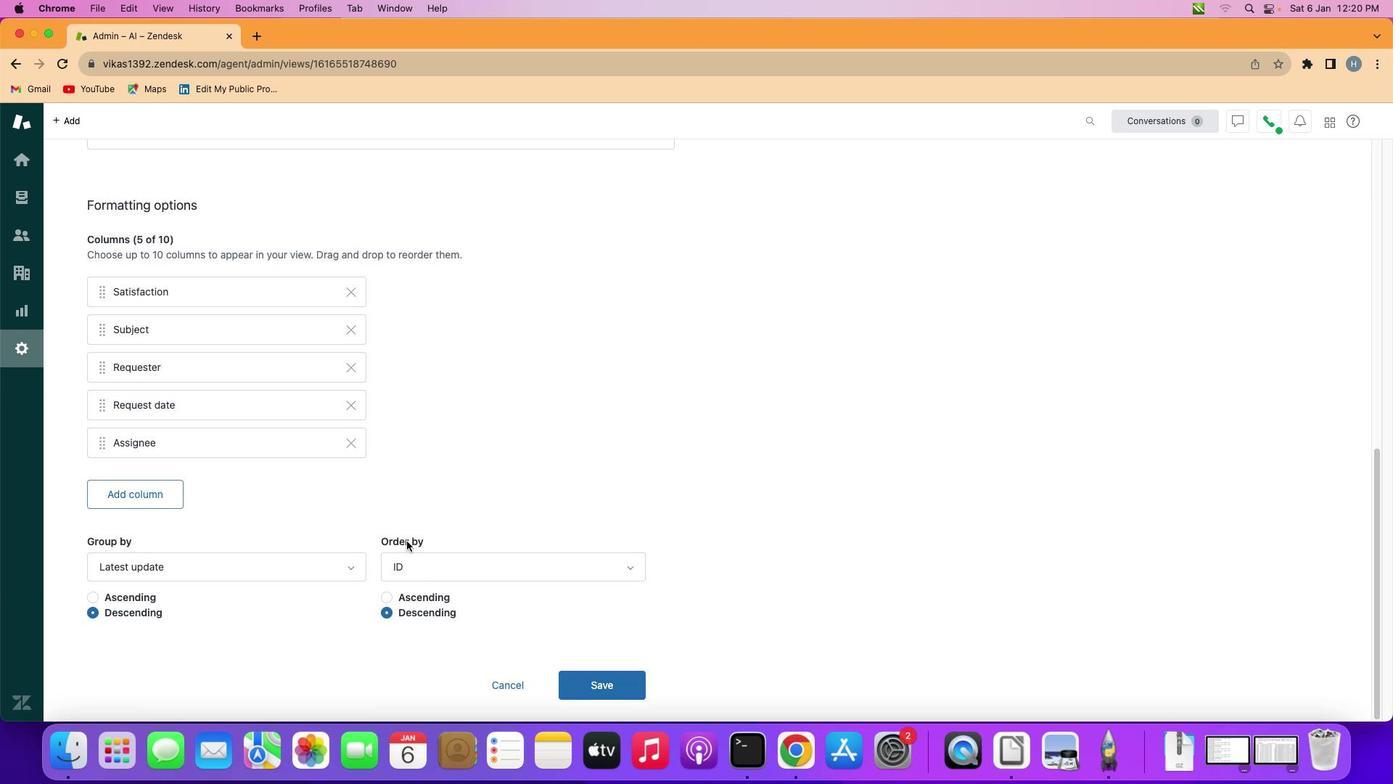 
Action: Mouse scrolled (468, 542) with delta (52, 244)
Screenshot: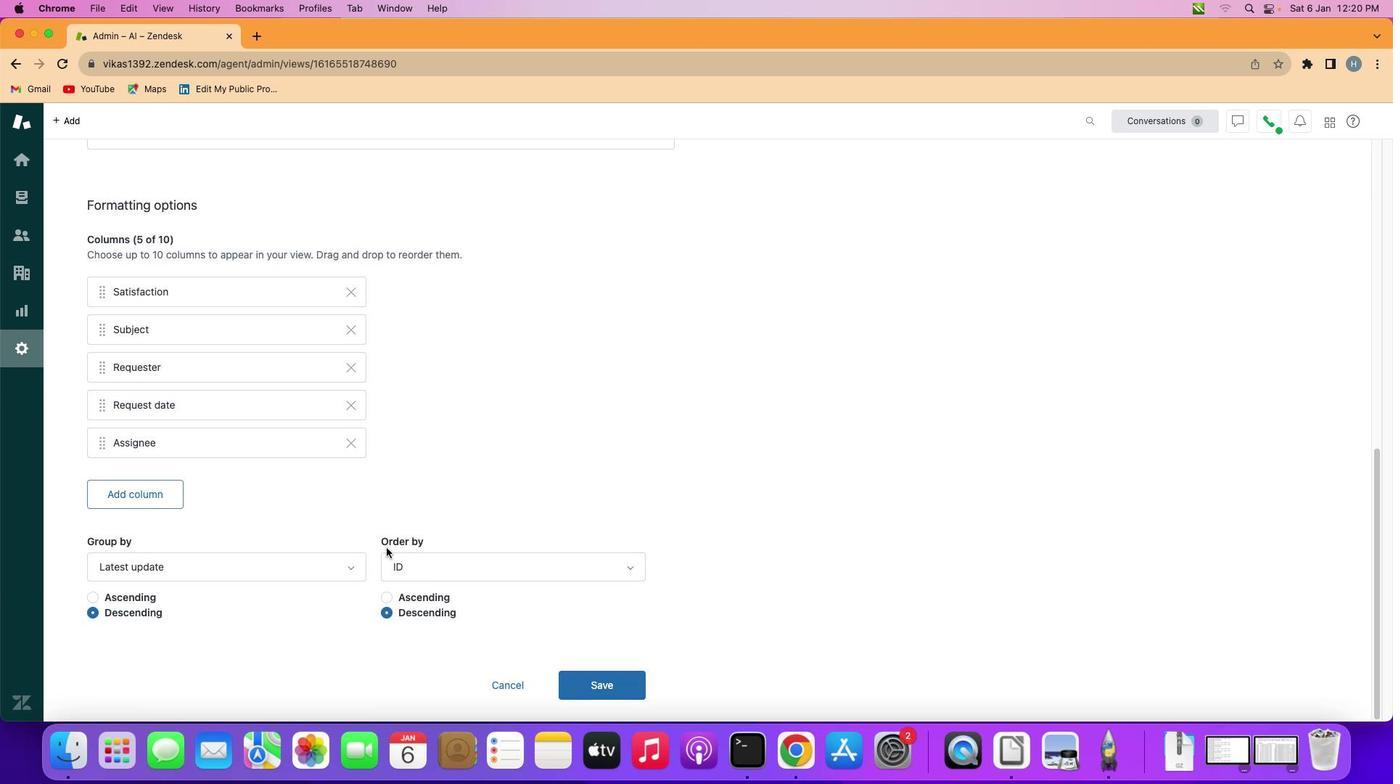 
Action: Mouse moved to (312, 562)
Screenshot: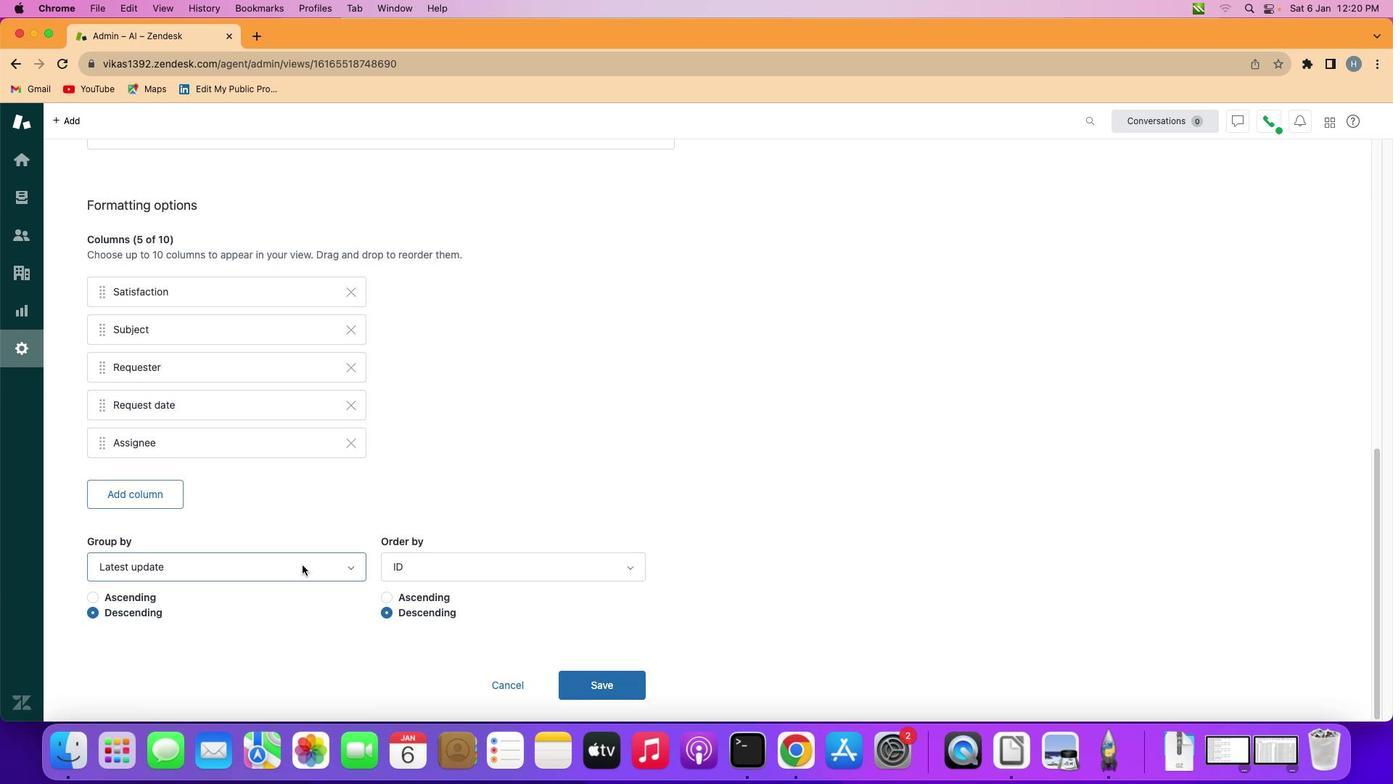 
Action: Mouse pressed left at (312, 562)
Screenshot: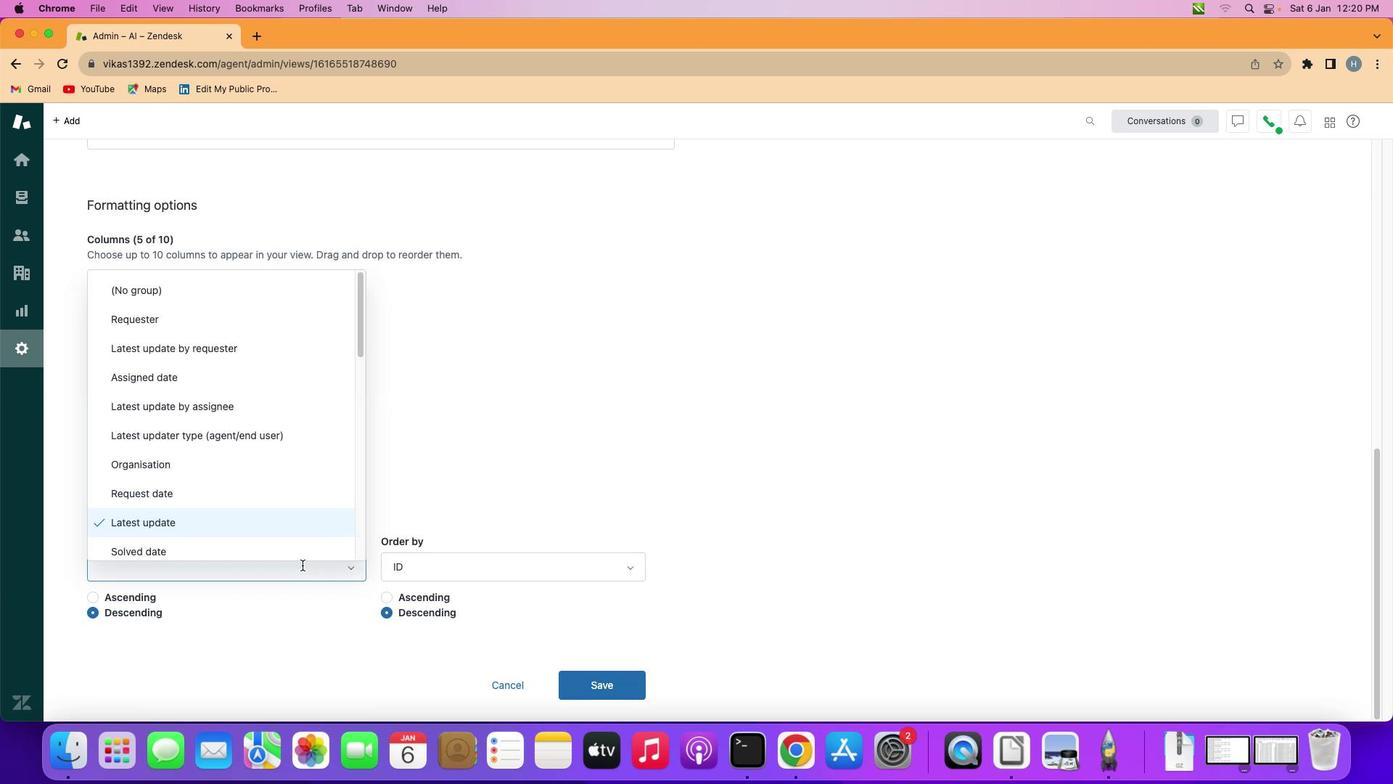 
Action: Mouse moved to (281, 545)
Screenshot: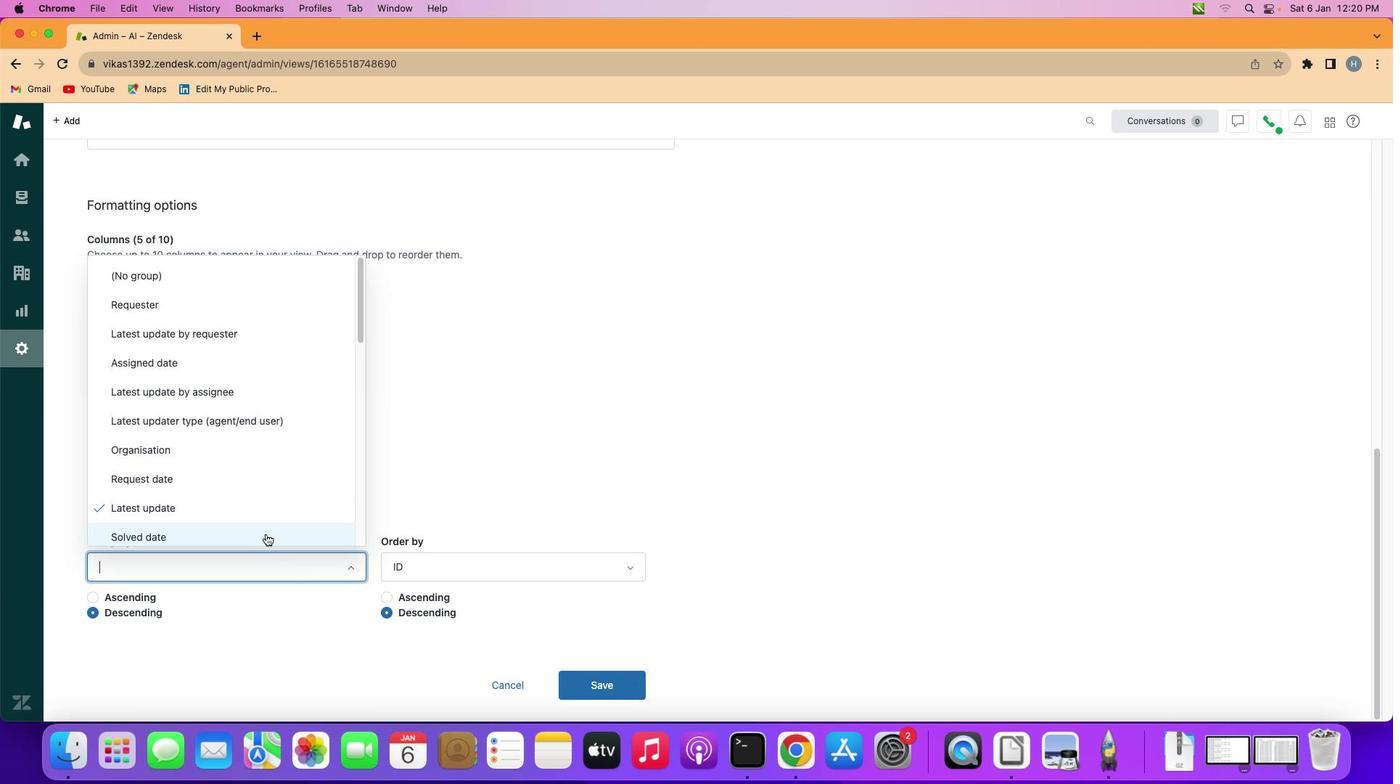 
Action: Mouse pressed left at (281, 545)
Screenshot: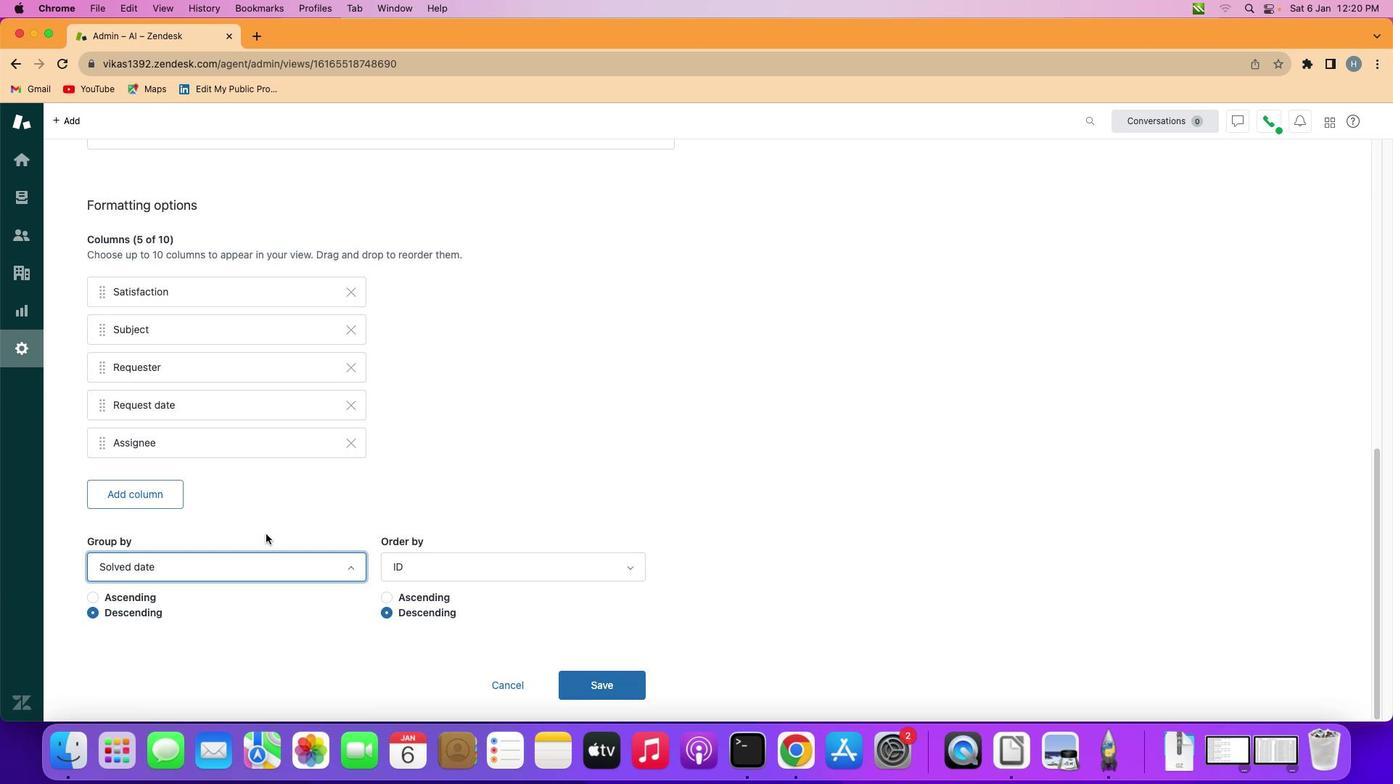 
Action: Mouse moved to (152, 582)
Screenshot: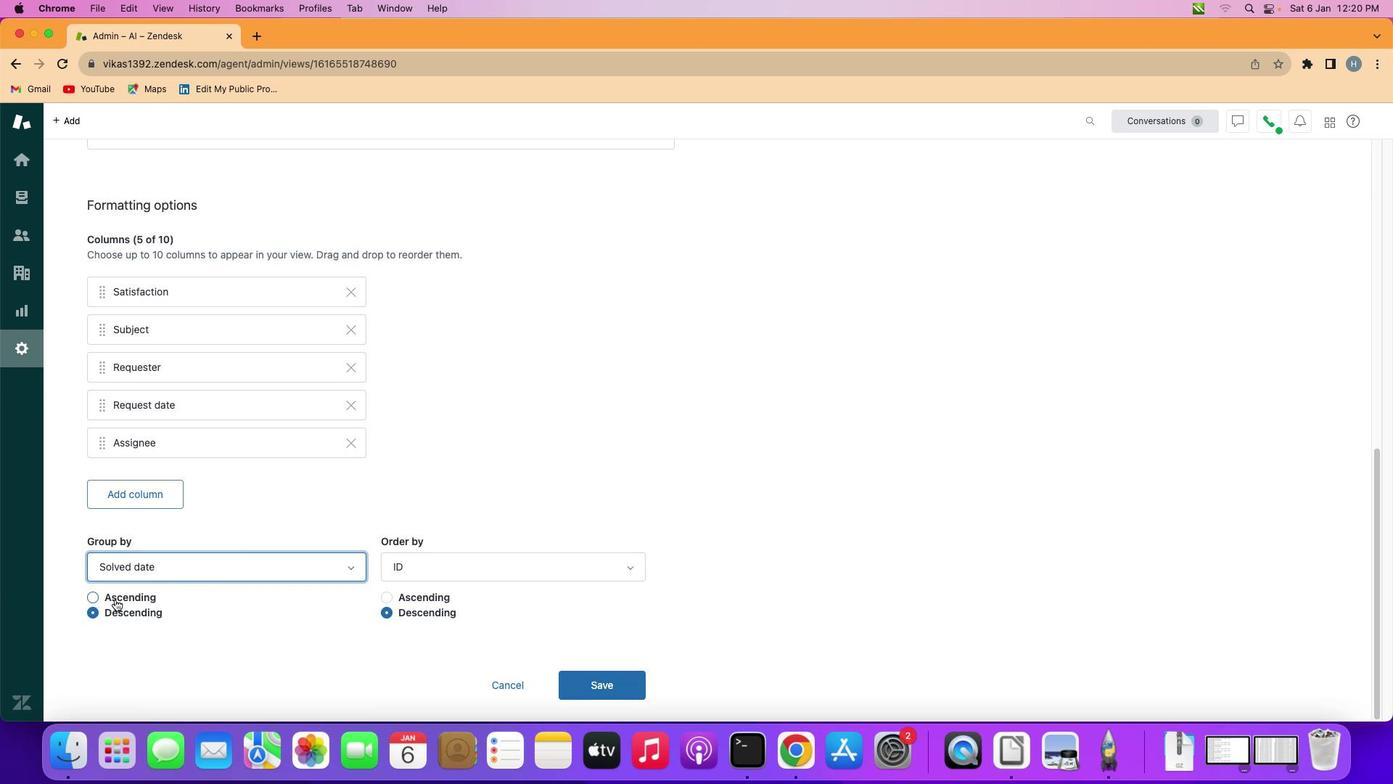 
Action: Mouse pressed left at (152, 582)
Screenshot: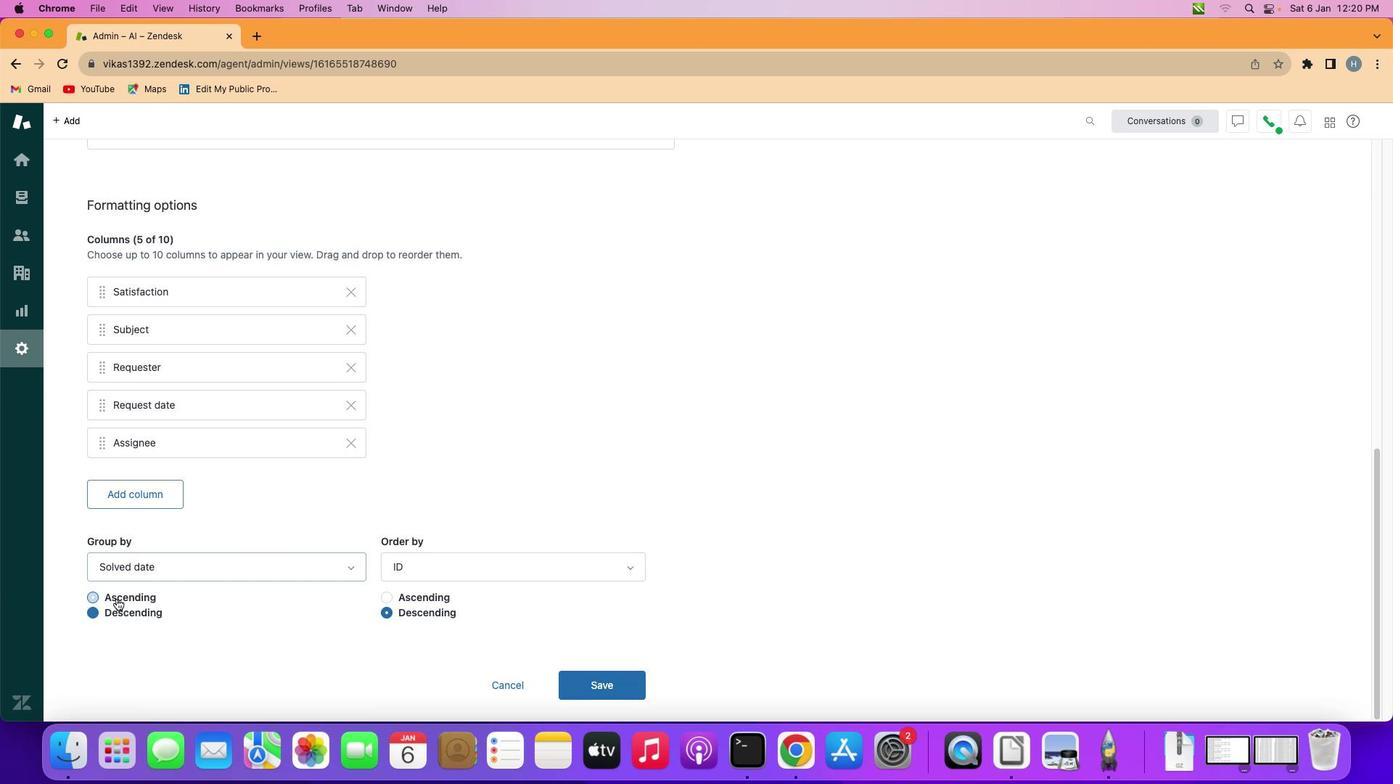 
Action: Mouse moved to (561, 628)
Screenshot: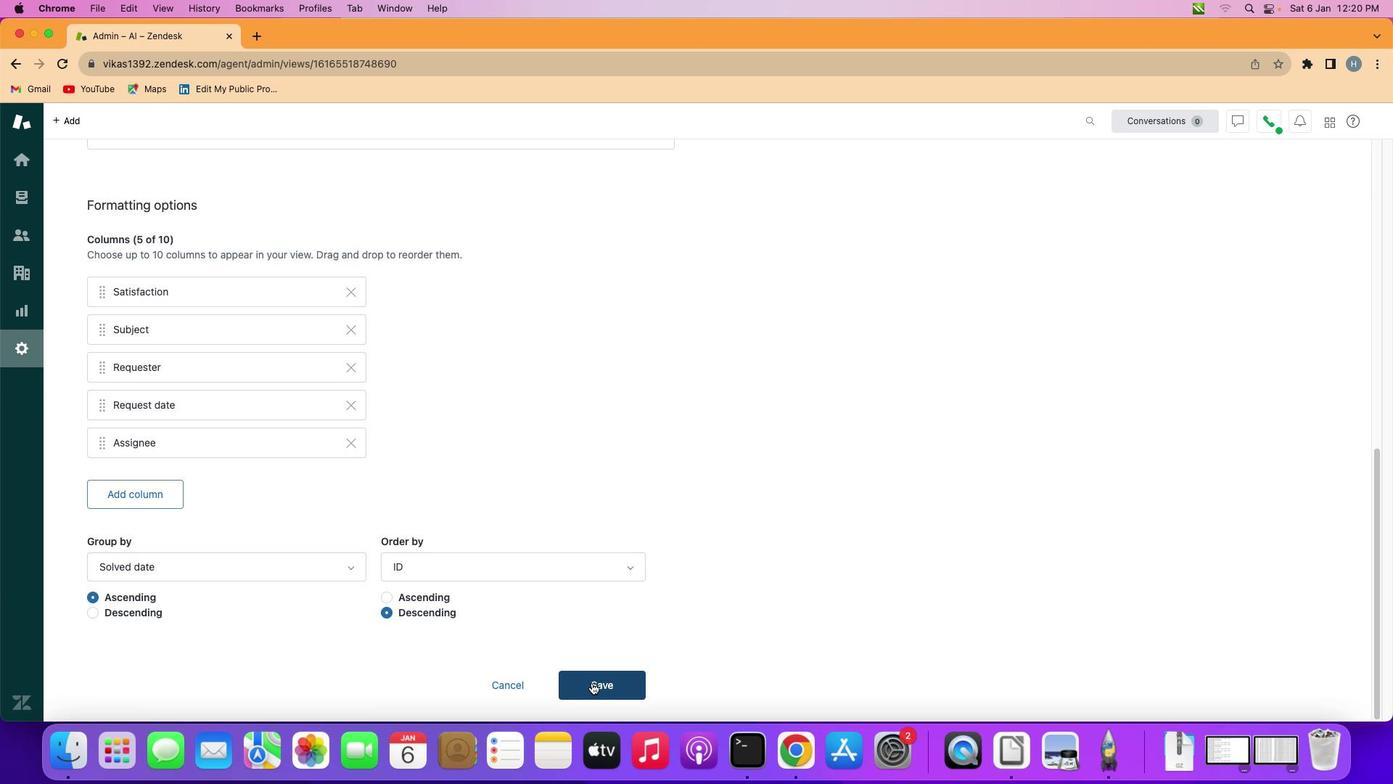 
Action: Mouse pressed left at (561, 628)
Screenshot: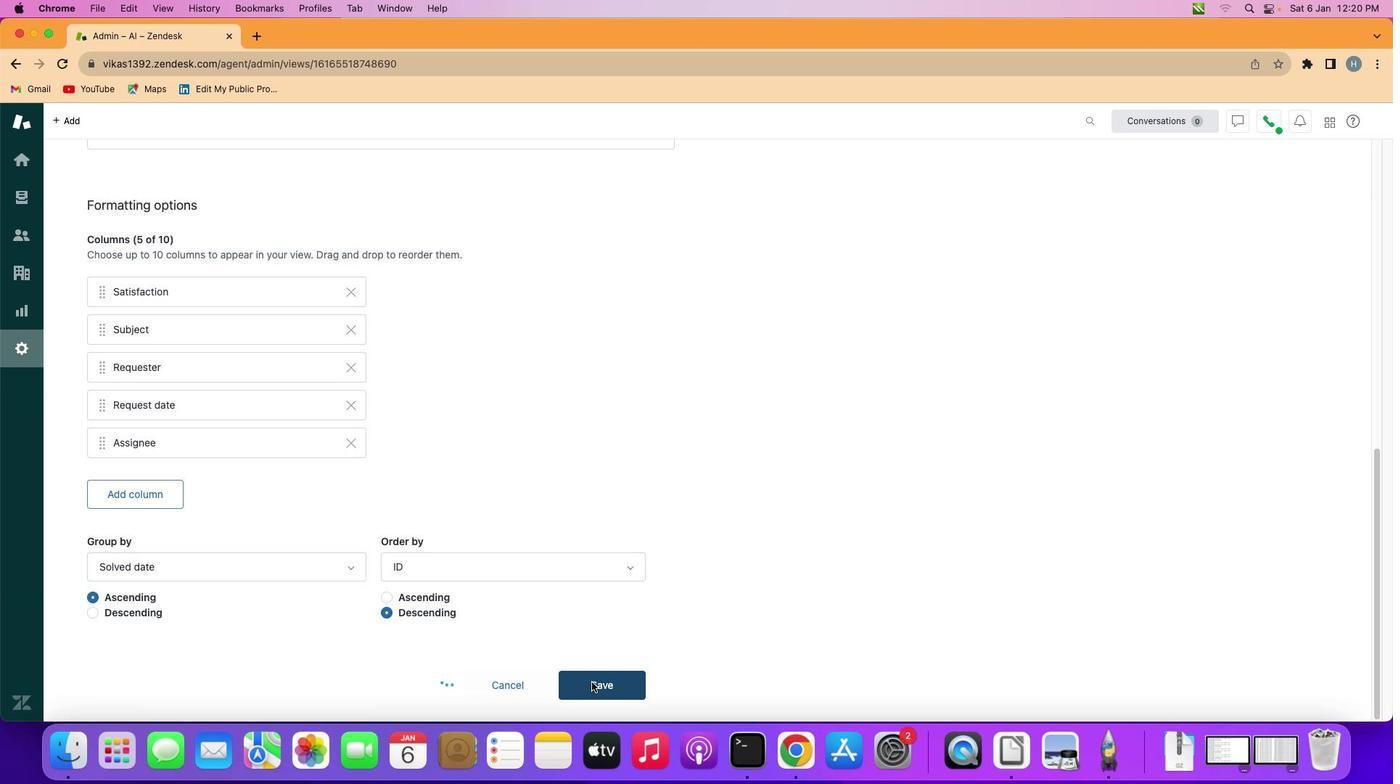 
Action: Mouse moved to (526, 485)
Screenshot: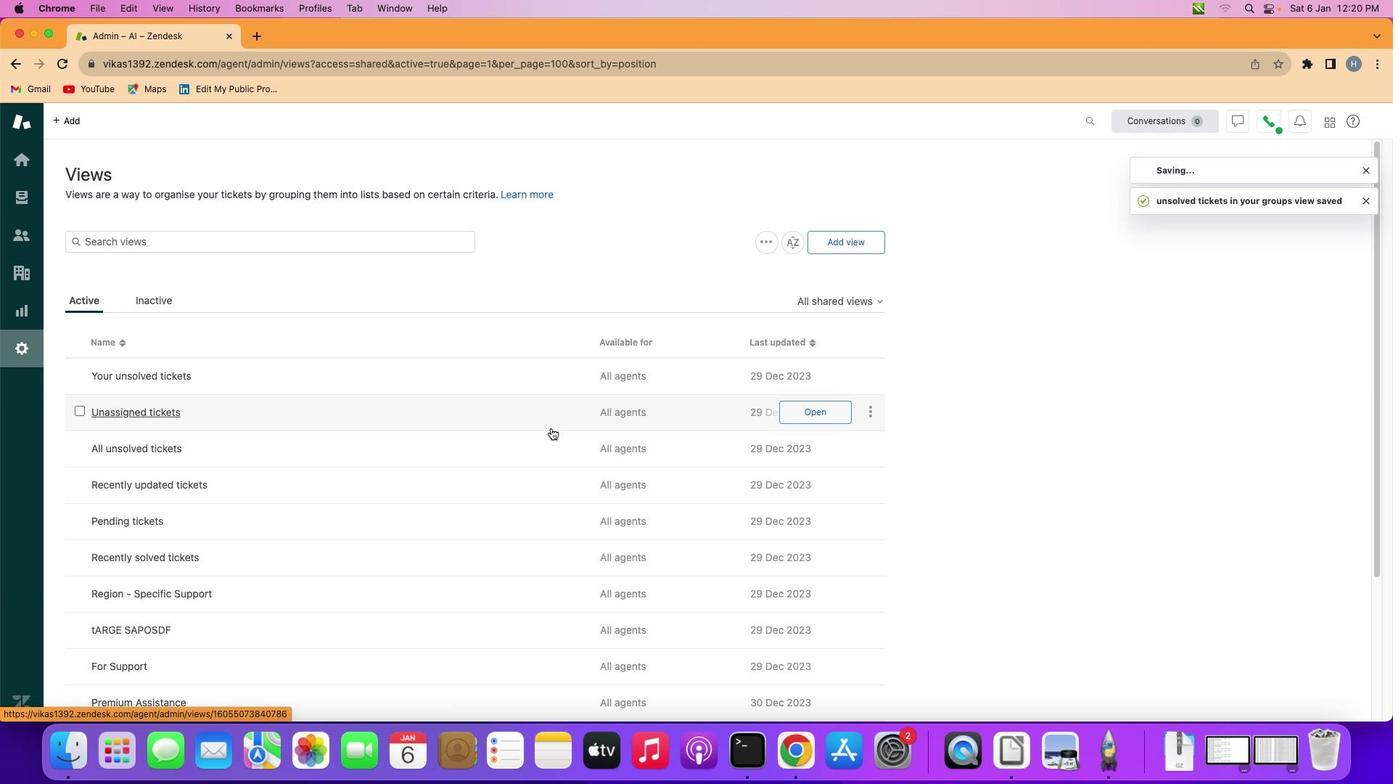 
